 Task: Look for space in Valencia, Spain from 11th June, 2023 to 15th June, 2023 for 2 adults in price range Rs.7000 to Rs.16000. Place can be private room with 1  bedroom having 2 beds and 1 bathroom. Property type can be house, flat, guest house, hotel. Booking option can be shelf check-in. Required host language is English.
Action: Mouse moved to (425, 82)
Screenshot: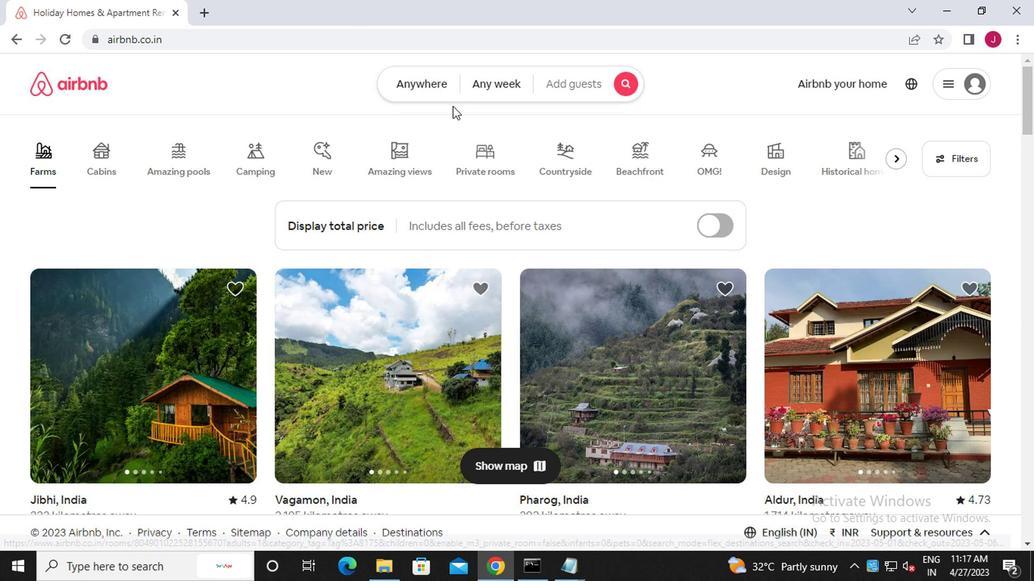 
Action: Mouse pressed left at (425, 82)
Screenshot: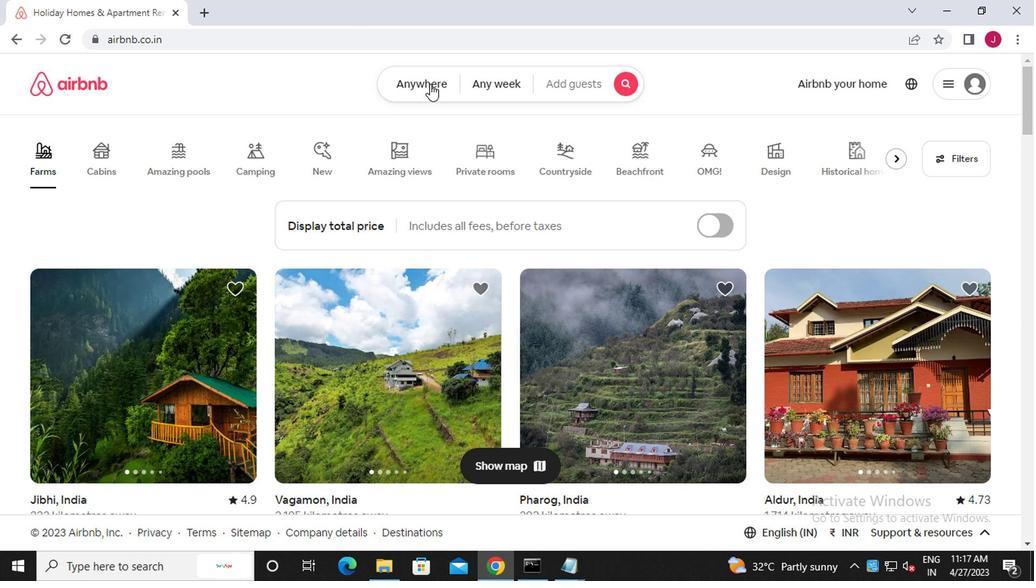 
Action: Mouse moved to (287, 140)
Screenshot: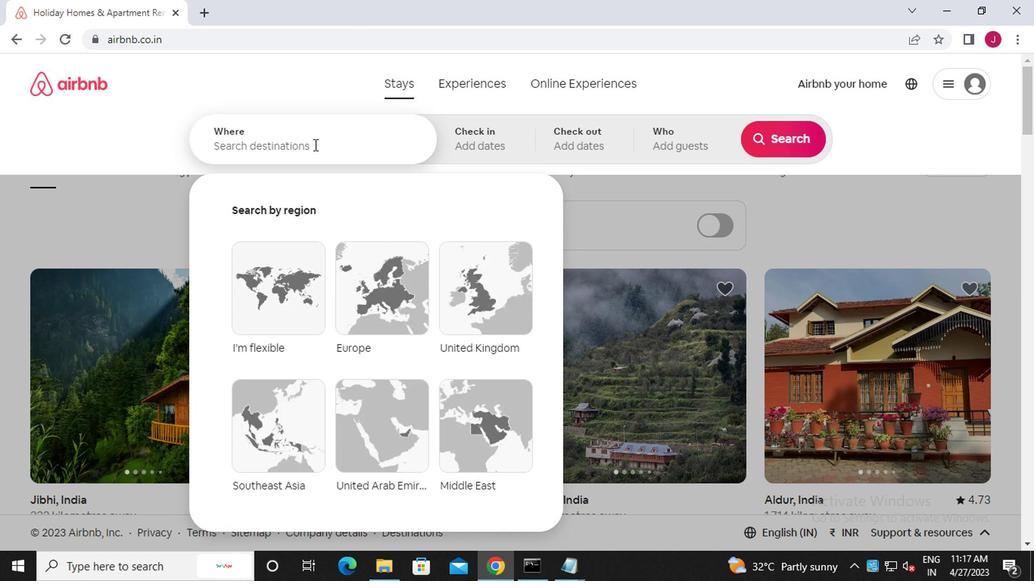 
Action: Mouse pressed left at (287, 140)
Screenshot: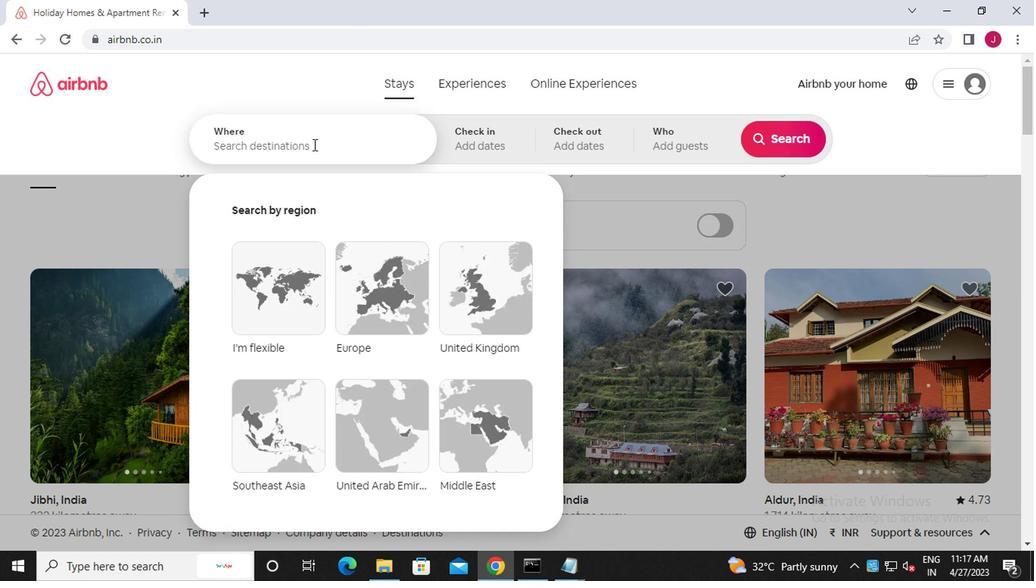 
Action: Mouse moved to (287, 140)
Screenshot: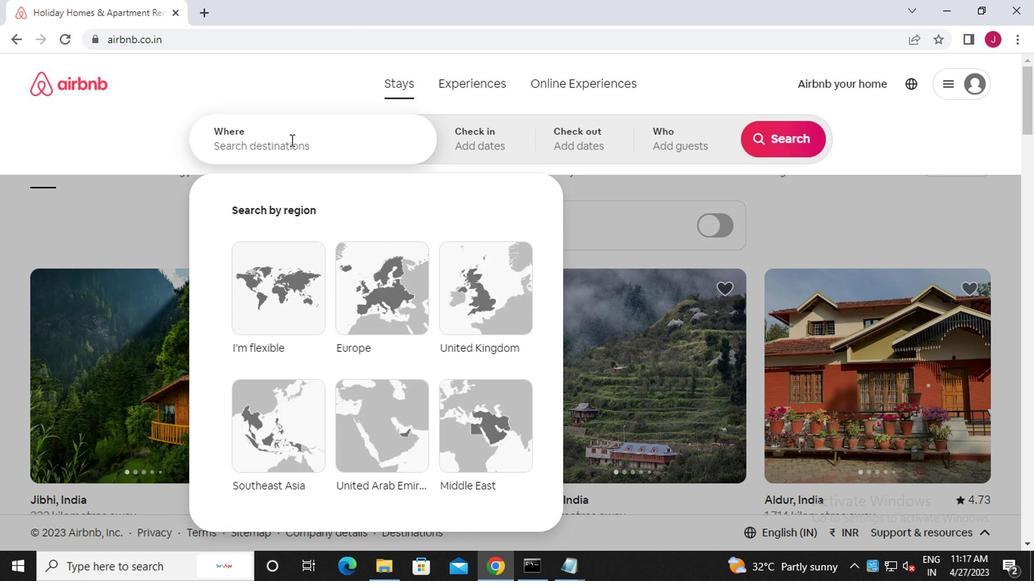 
Action: Key pressed v<Key.caps_lock>alencia,
Screenshot: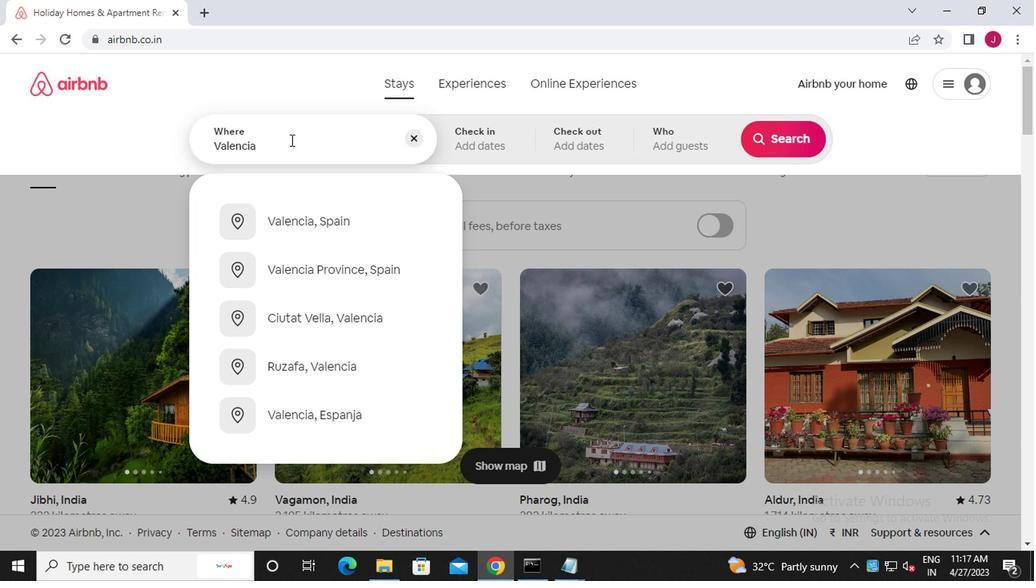 
Action: Mouse moved to (324, 219)
Screenshot: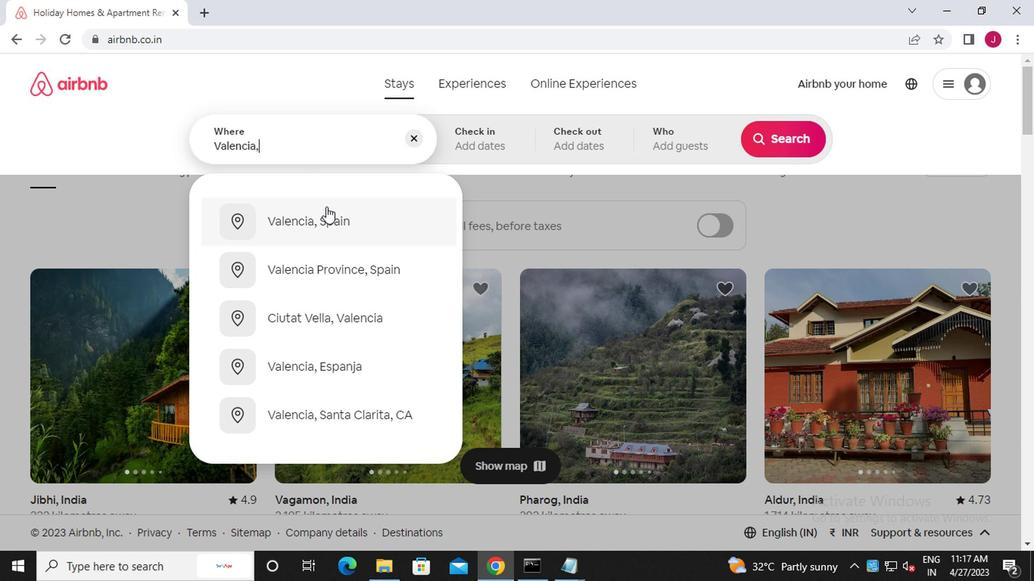
Action: Mouse pressed left at (324, 219)
Screenshot: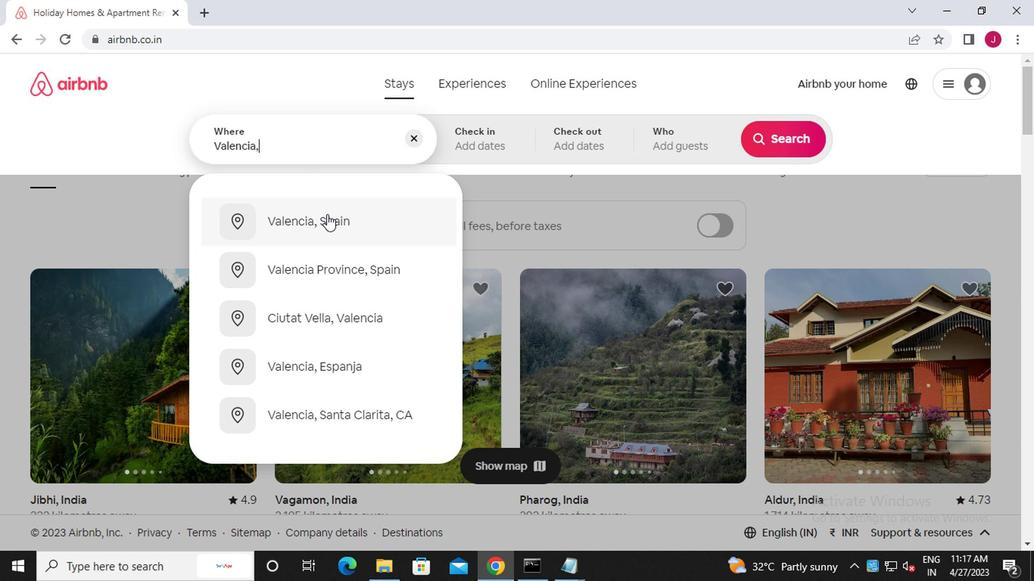 
Action: Mouse moved to (773, 261)
Screenshot: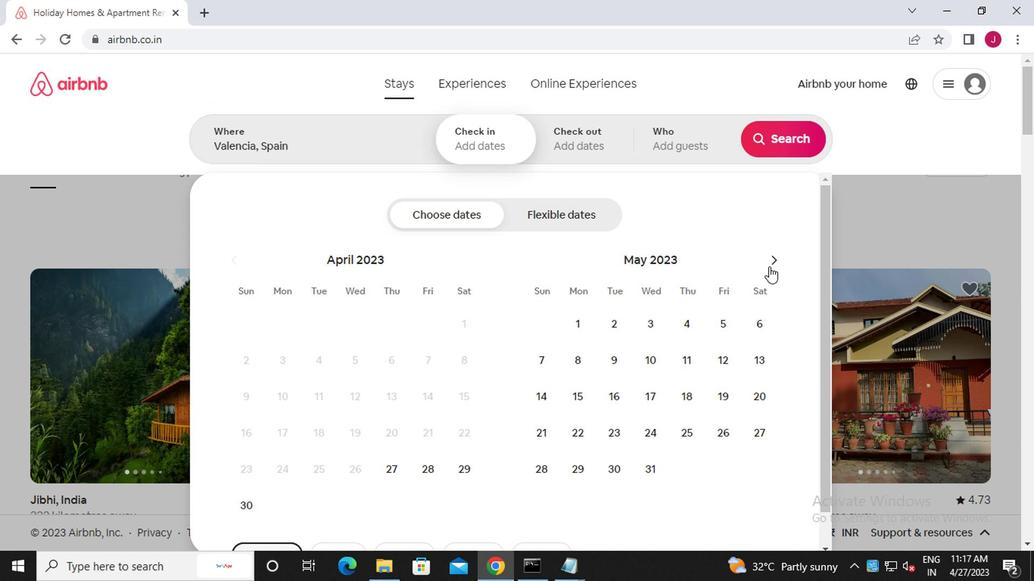 
Action: Mouse pressed left at (773, 261)
Screenshot: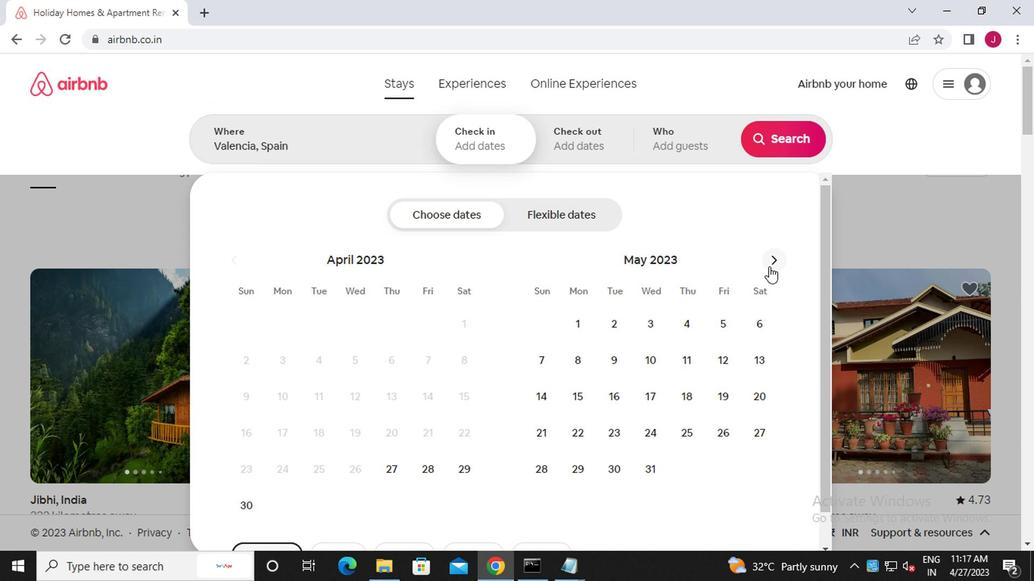 
Action: Mouse moved to (538, 389)
Screenshot: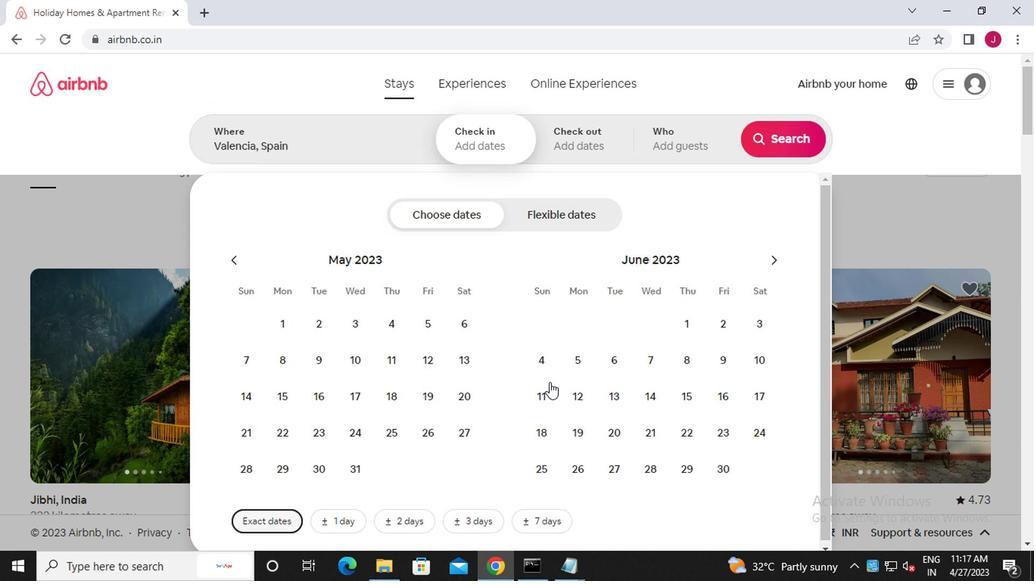 
Action: Mouse pressed left at (538, 389)
Screenshot: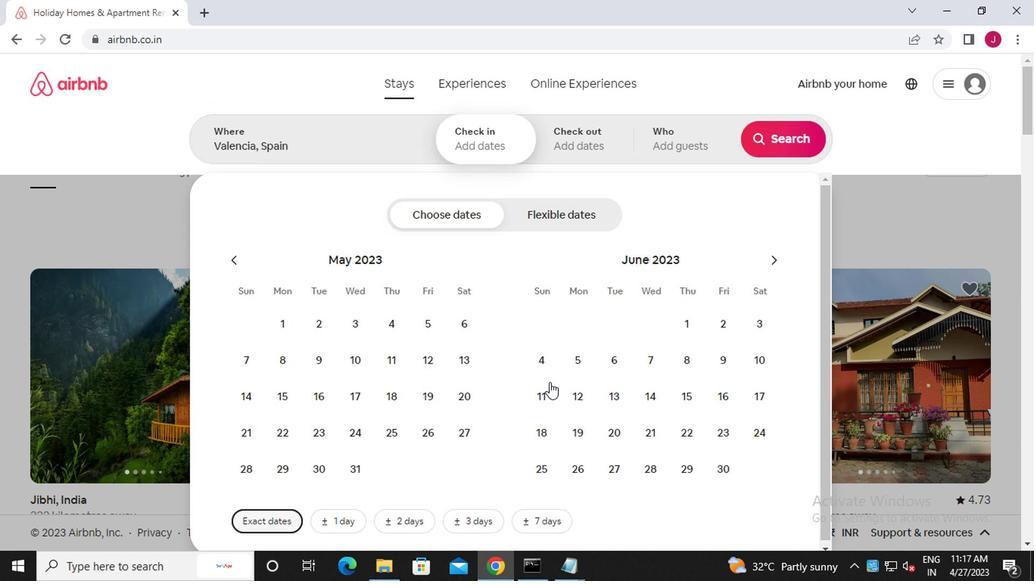 
Action: Mouse moved to (696, 400)
Screenshot: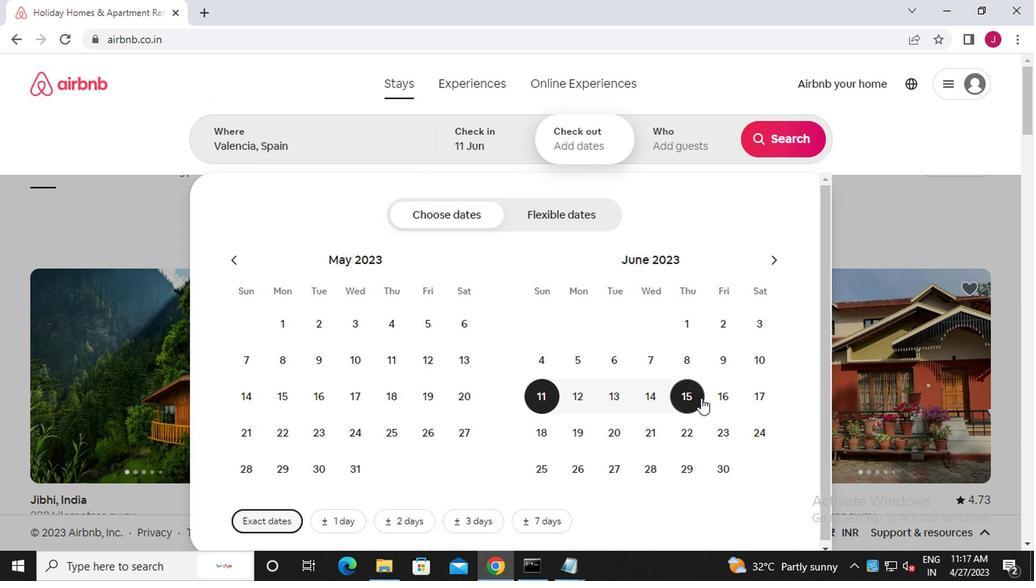
Action: Mouse pressed left at (696, 400)
Screenshot: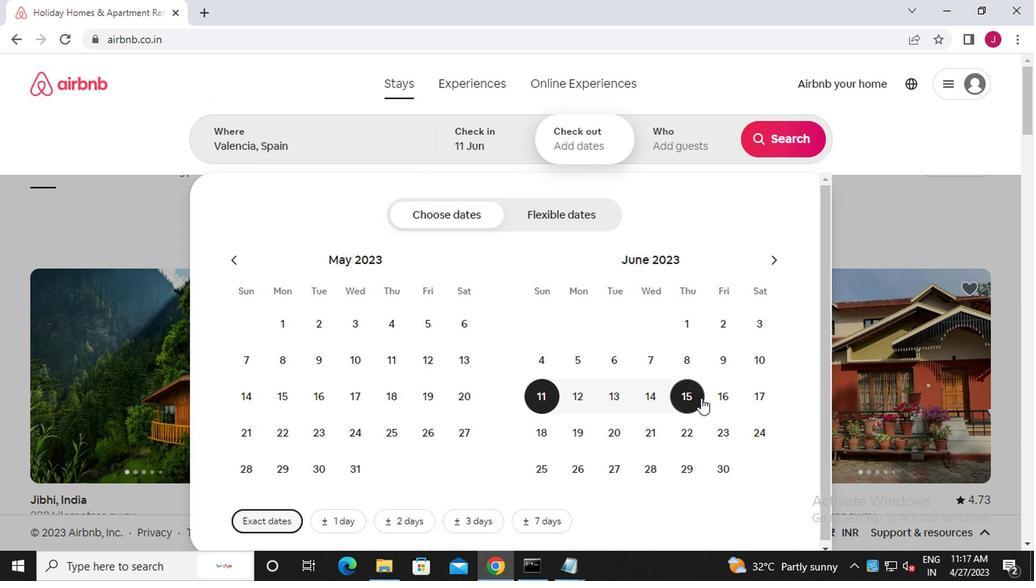 
Action: Mouse moved to (685, 149)
Screenshot: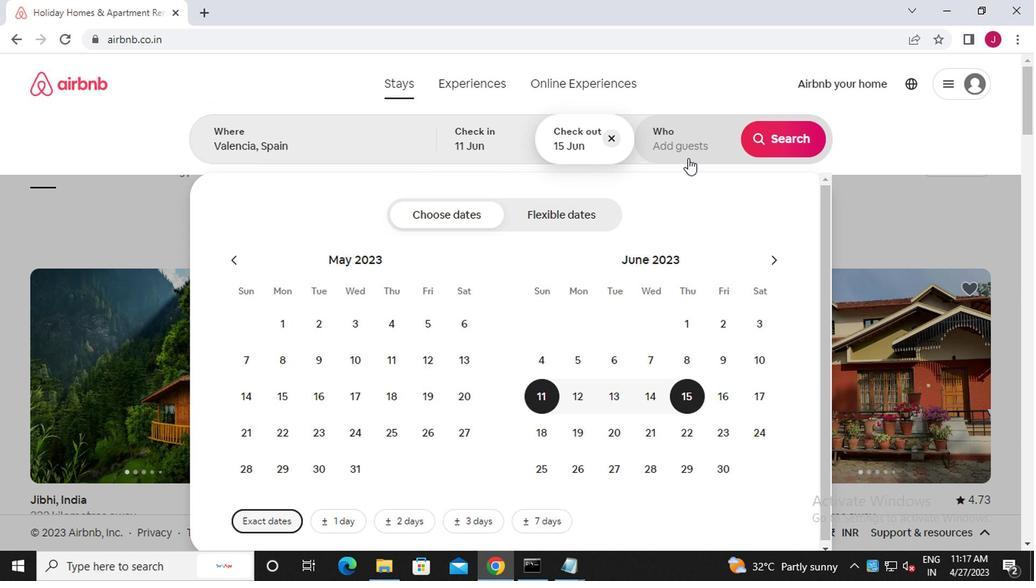 
Action: Mouse pressed left at (685, 149)
Screenshot: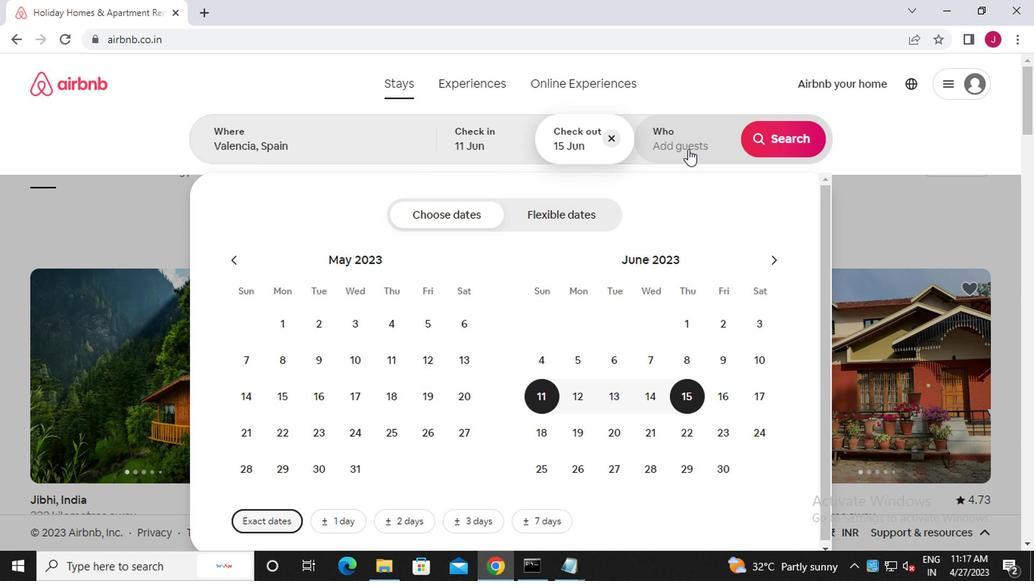 
Action: Mouse moved to (784, 221)
Screenshot: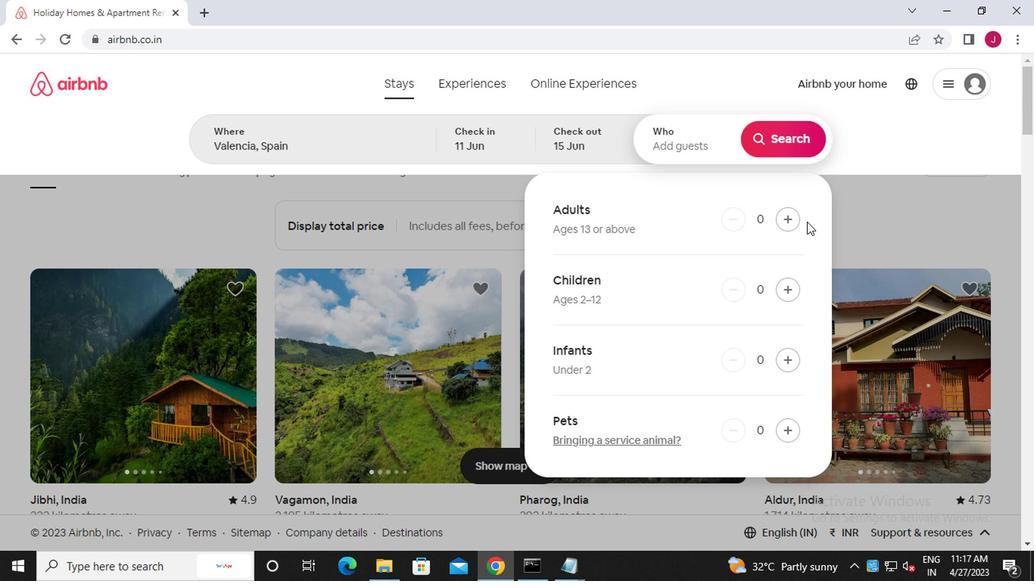 
Action: Mouse pressed left at (784, 221)
Screenshot: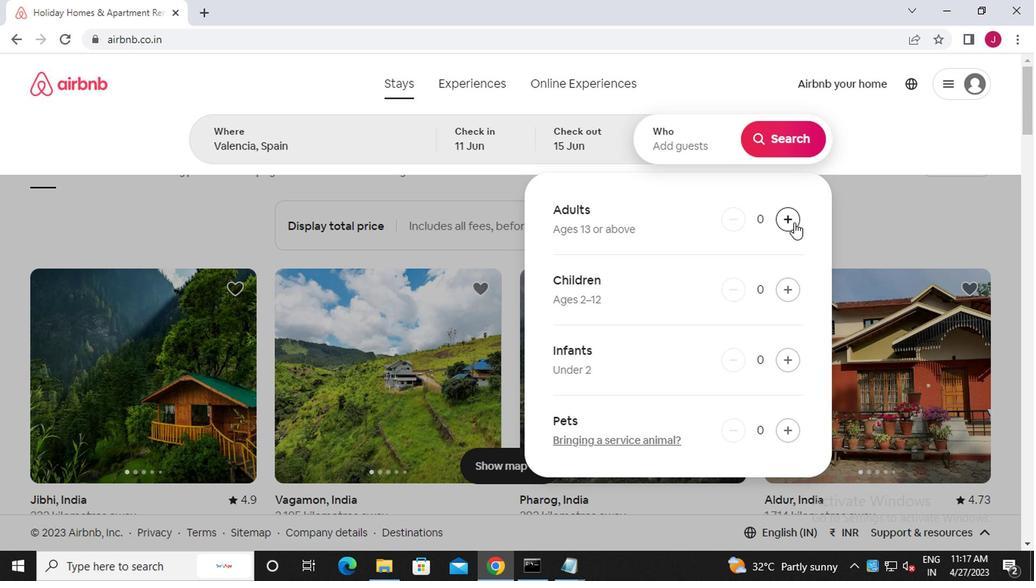 
Action: Mouse pressed left at (784, 221)
Screenshot: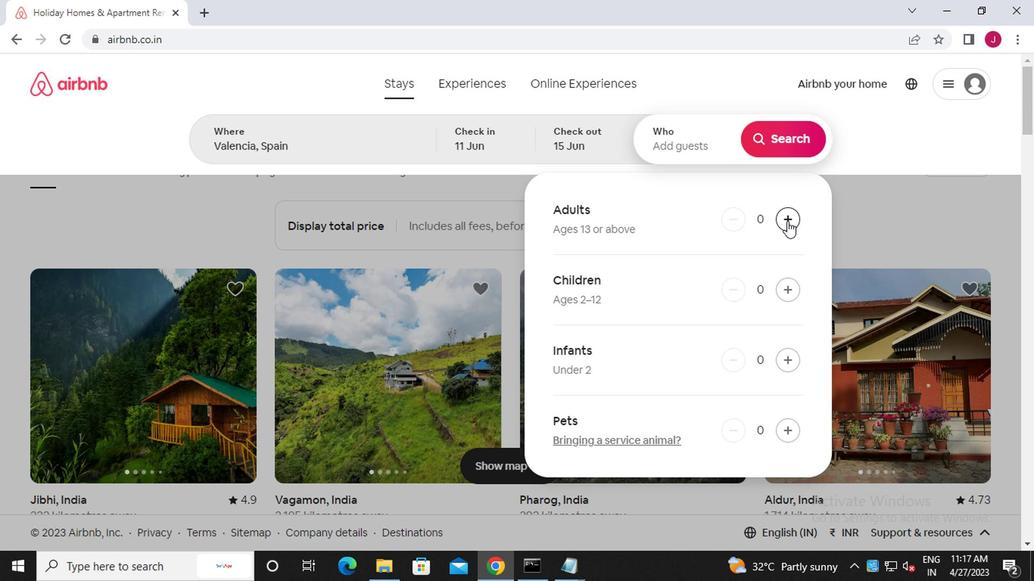 
Action: Mouse moved to (791, 145)
Screenshot: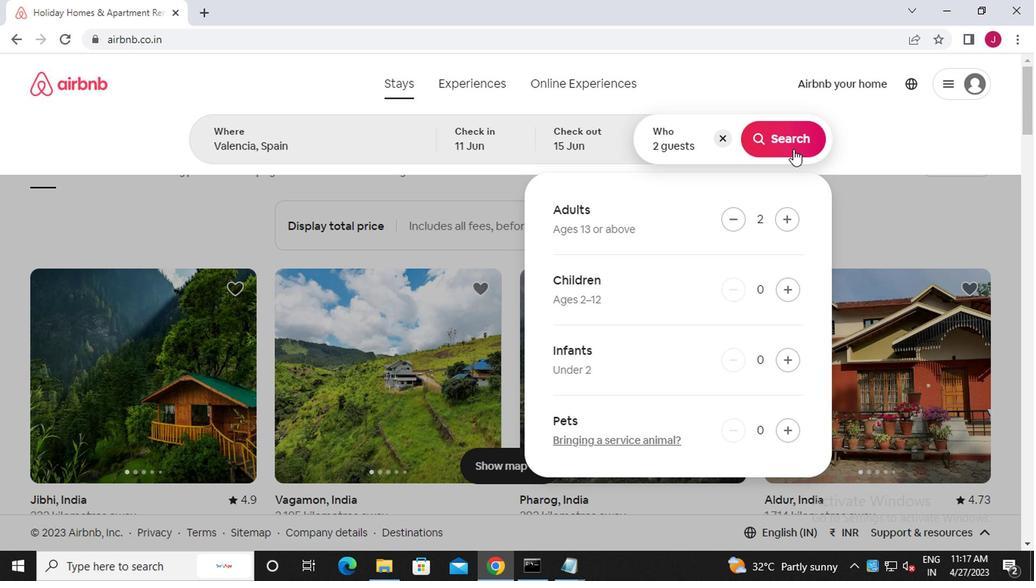 
Action: Mouse pressed left at (791, 145)
Screenshot: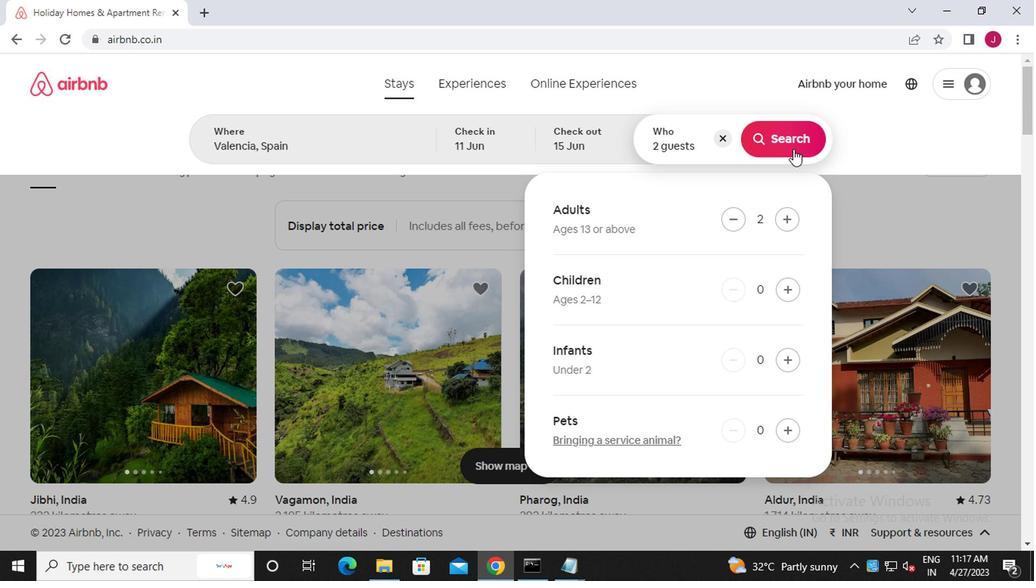 
Action: Mouse moved to (968, 147)
Screenshot: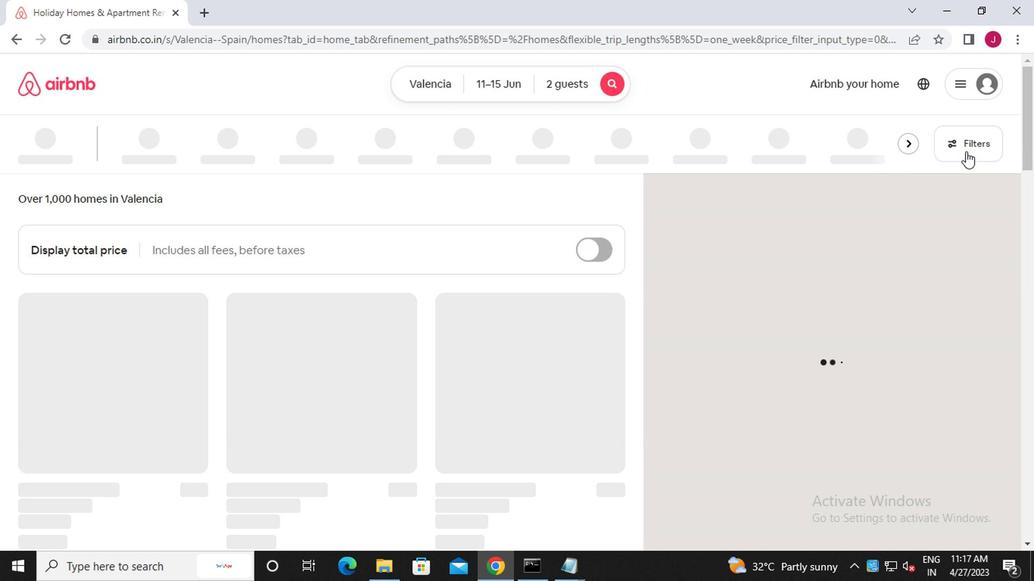 
Action: Mouse pressed left at (968, 147)
Screenshot: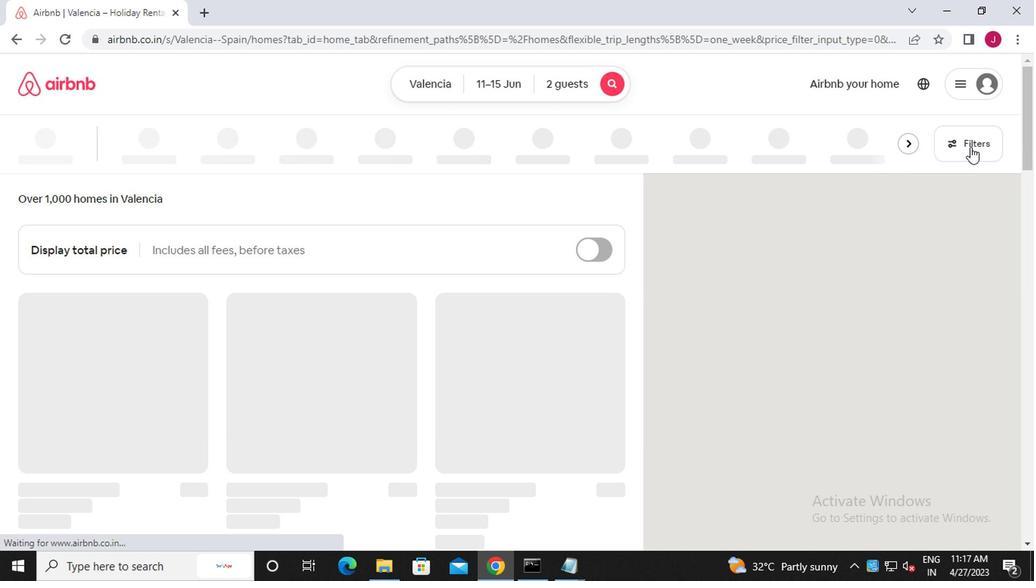 
Action: Mouse moved to (339, 323)
Screenshot: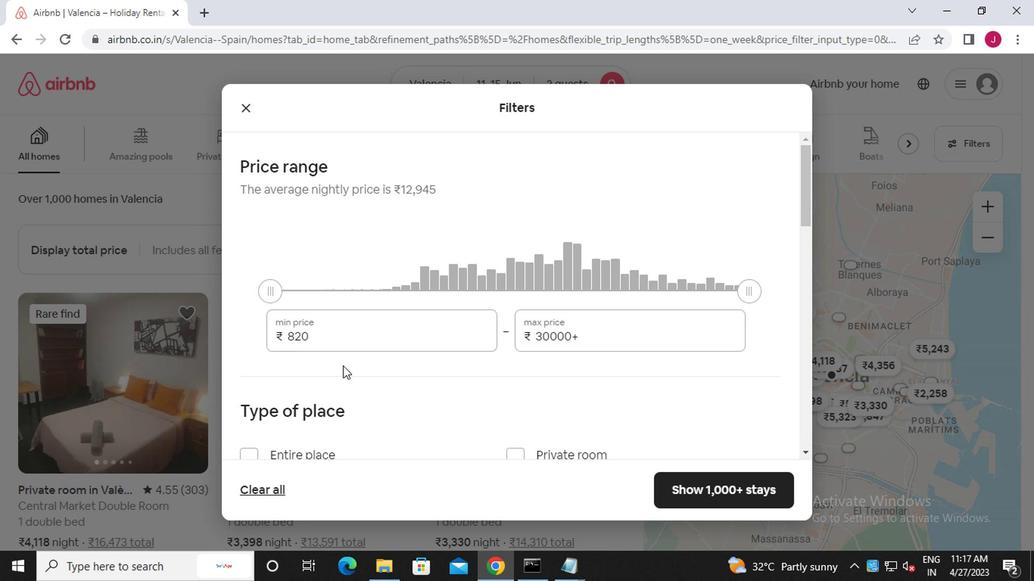
Action: Mouse pressed left at (339, 323)
Screenshot: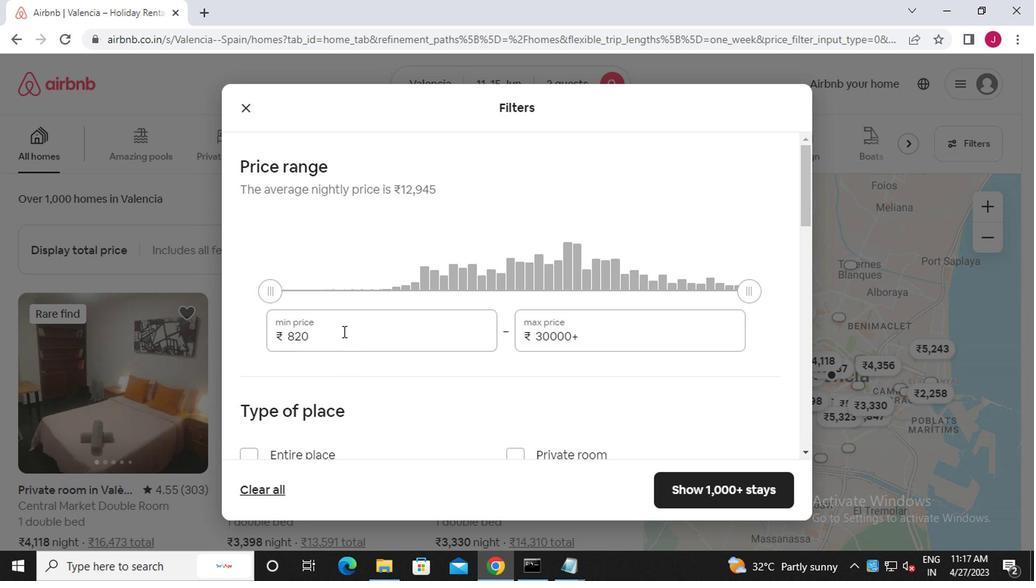
Action: Key pressed <Key.backspace><Key.backspace><Key.backspace><<103>><<96>><<96>><<96>>
Screenshot: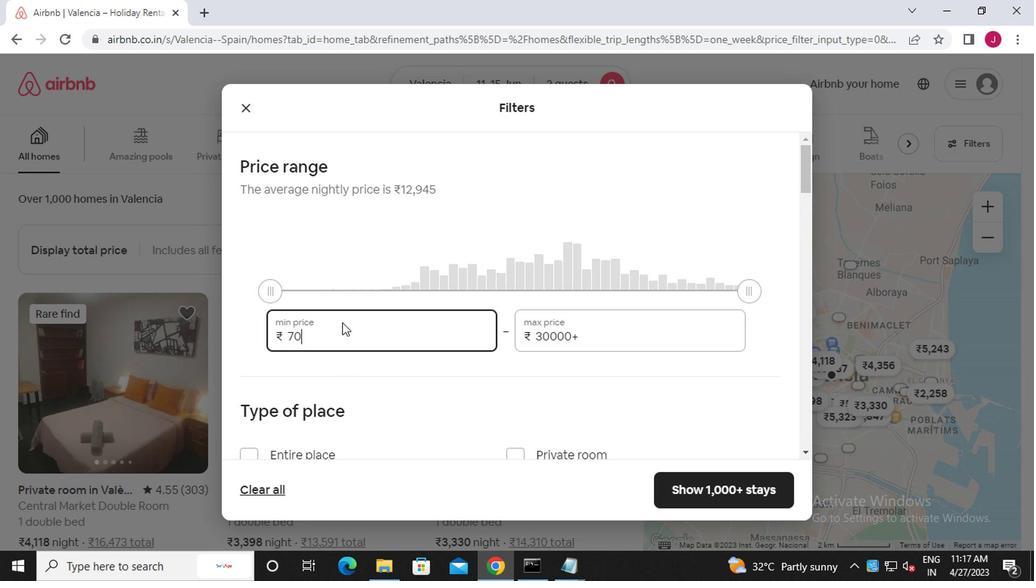 
Action: Mouse moved to (609, 332)
Screenshot: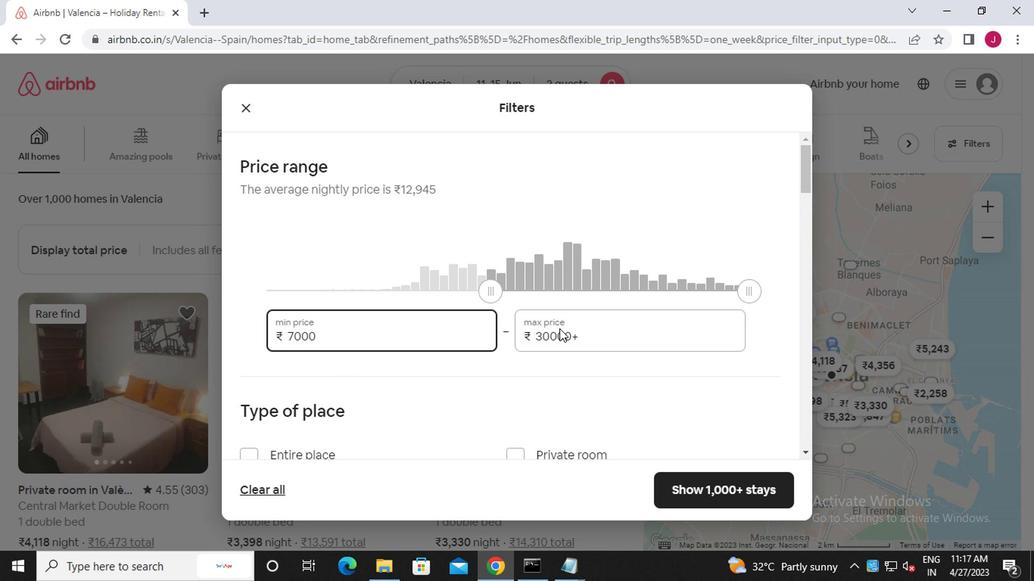 
Action: Mouse pressed left at (609, 332)
Screenshot: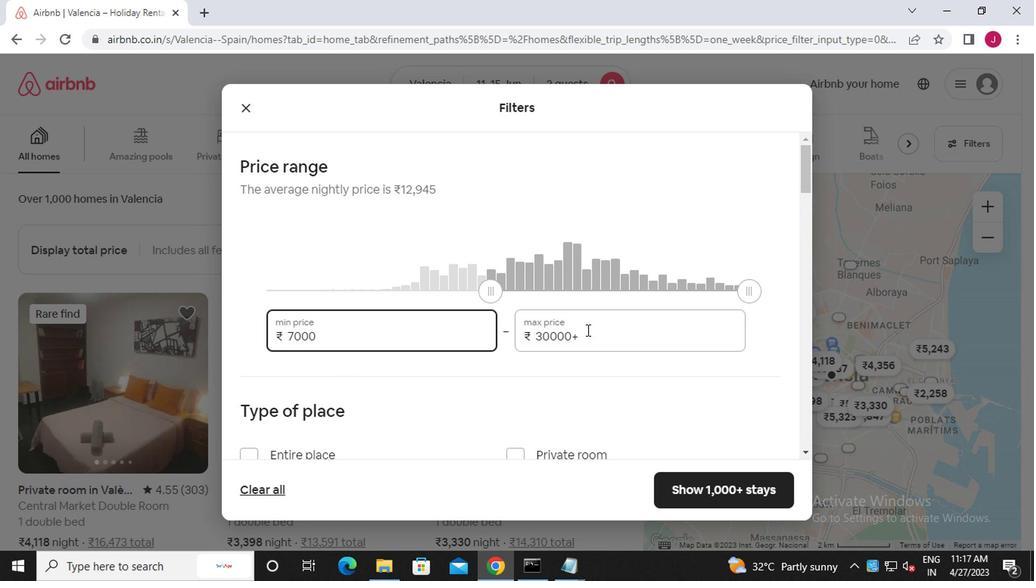 
Action: Mouse moved to (599, 338)
Screenshot: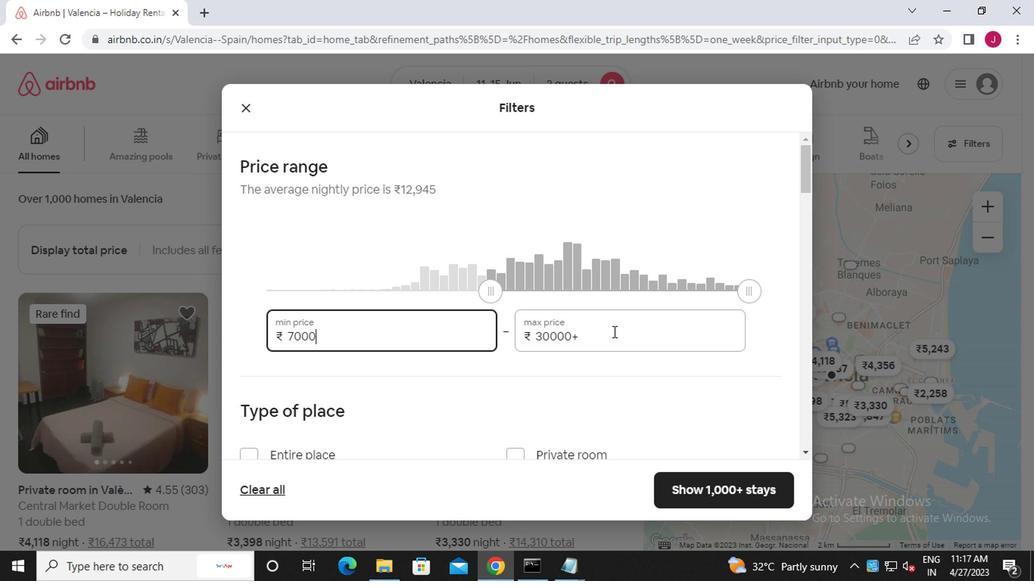 
Action: Key pressed <Key.backspace><Key.backspace><Key.backspace><Key.backspace><Key.backspace><Key.backspace><Key.backspace><Key.backspace><Key.backspace><Key.backspace><Key.backspace><Key.backspace><<97>><<102>><<96>><<96>><<96>>
Screenshot: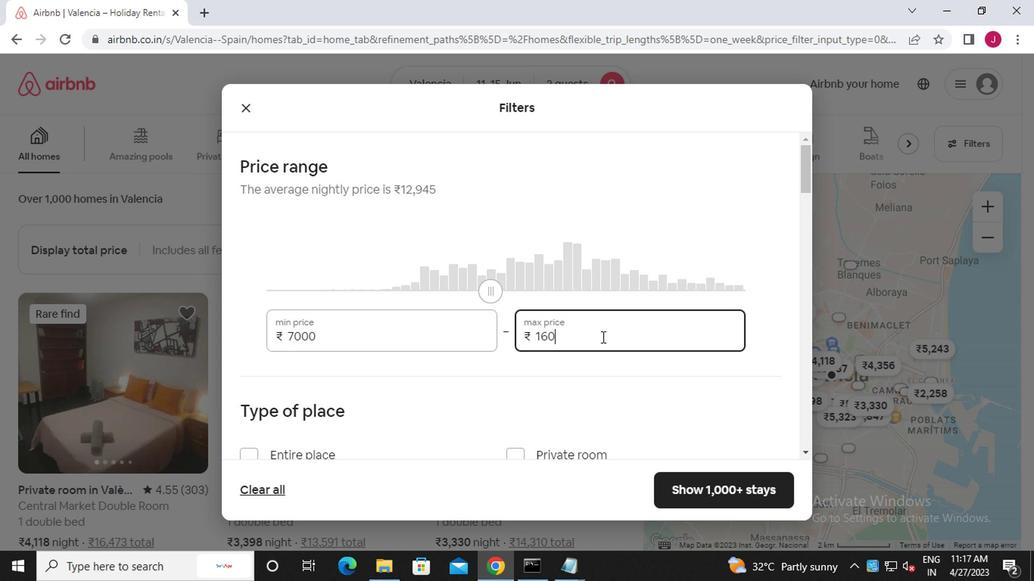
Action: Mouse scrolled (599, 337) with delta (0, 0)
Screenshot: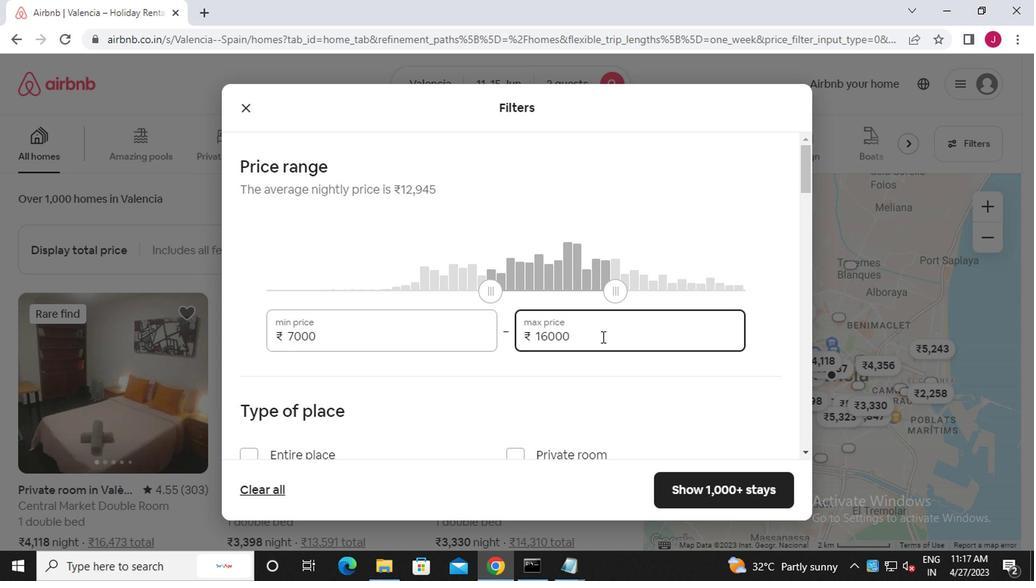 
Action: Mouse scrolled (599, 337) with delta (0, 0)
Screenshot: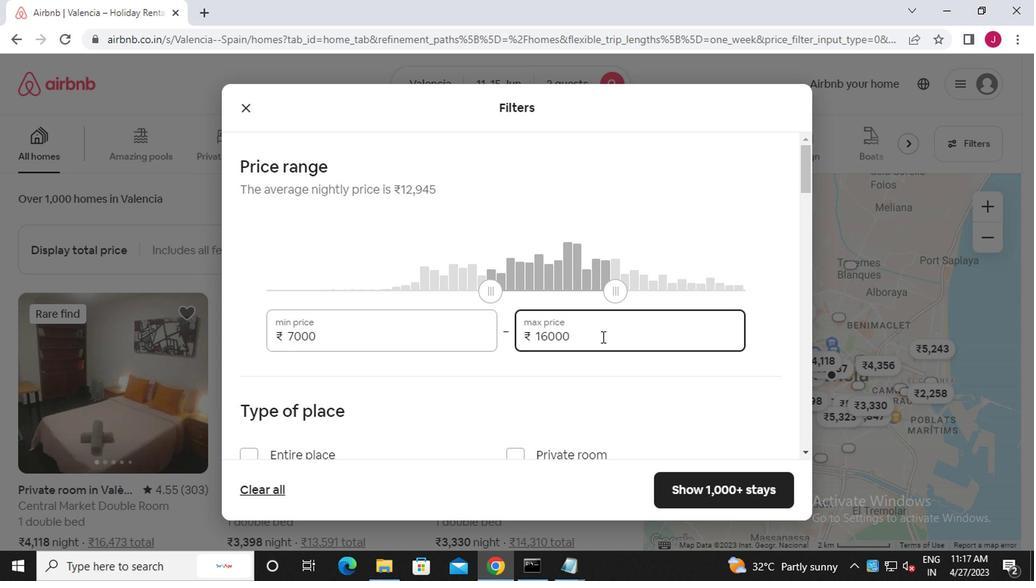 
Action: Mouse scrolled (599, 337) with delta (0, 0)
Screenshot: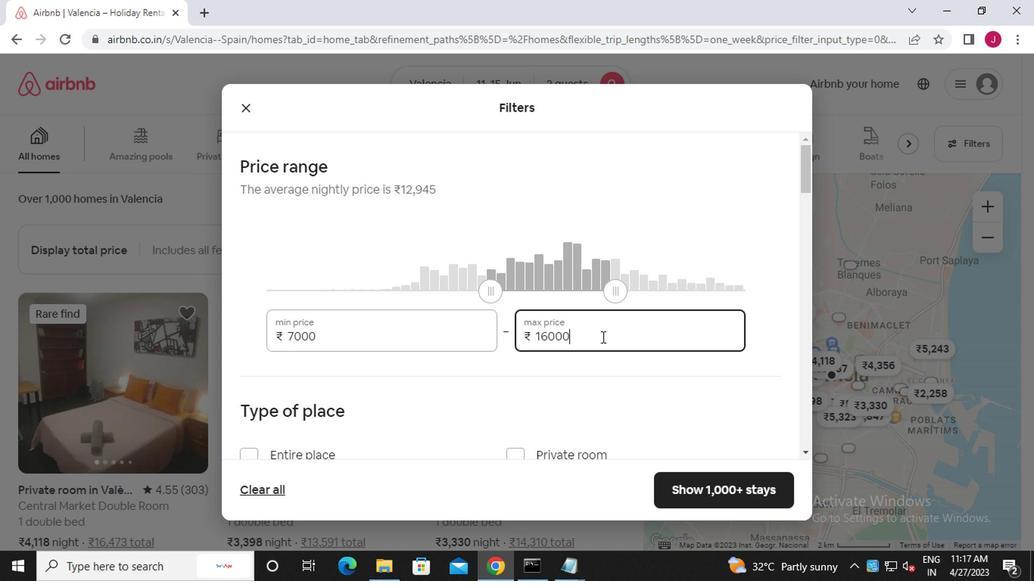 
Action: Mouse moved to (513, 229)
Screenshot: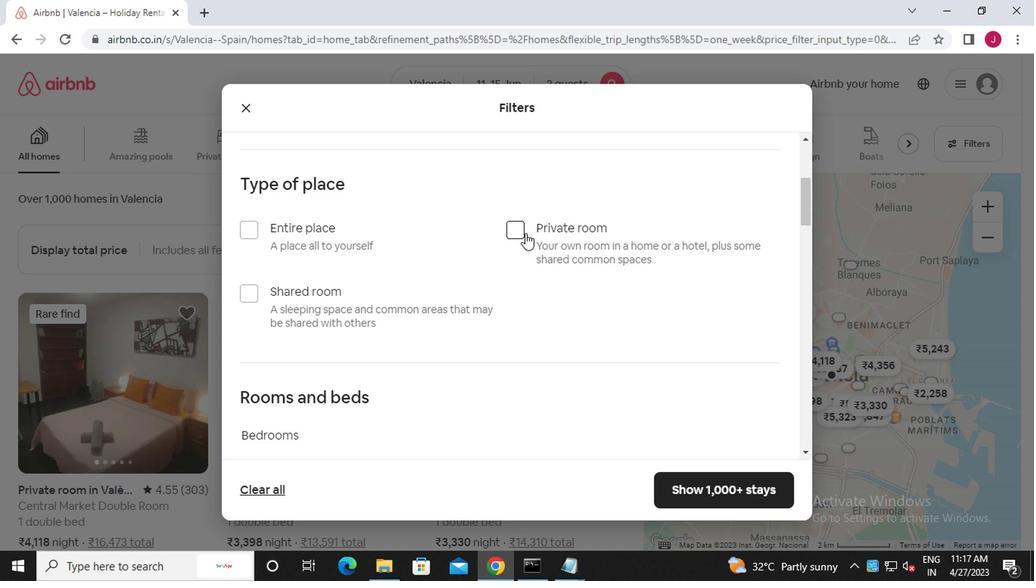 
Action: Mouse pressed left at (513, 229)
Screenshot: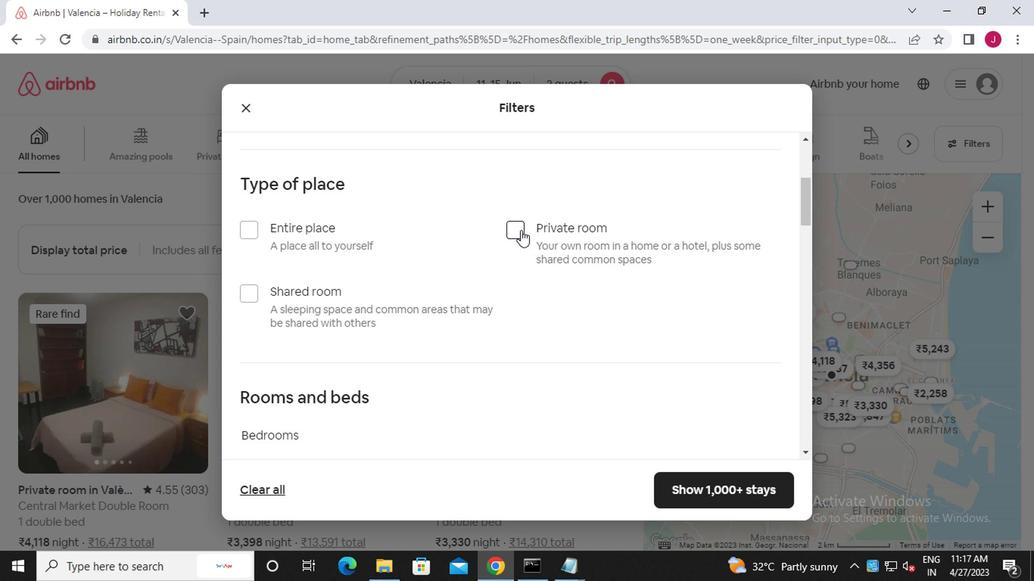 
Action: Mouse moved to (477, 268)
Screenshot: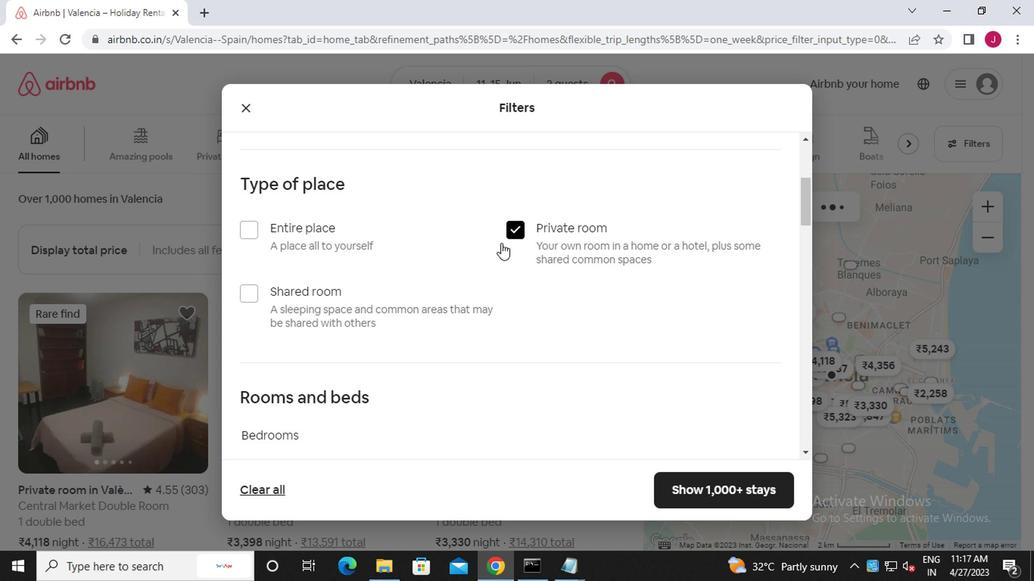 
Action: Mouse scrolled (477, 267) with delta (0, 0)
Screenshot: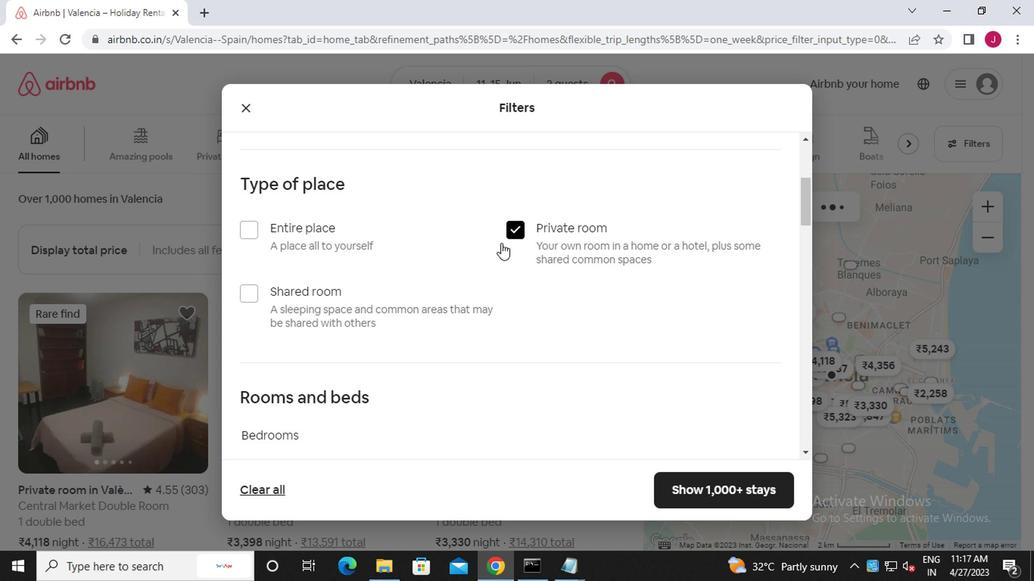 
Action: Mouse moved to (475, 269)
Screenshot: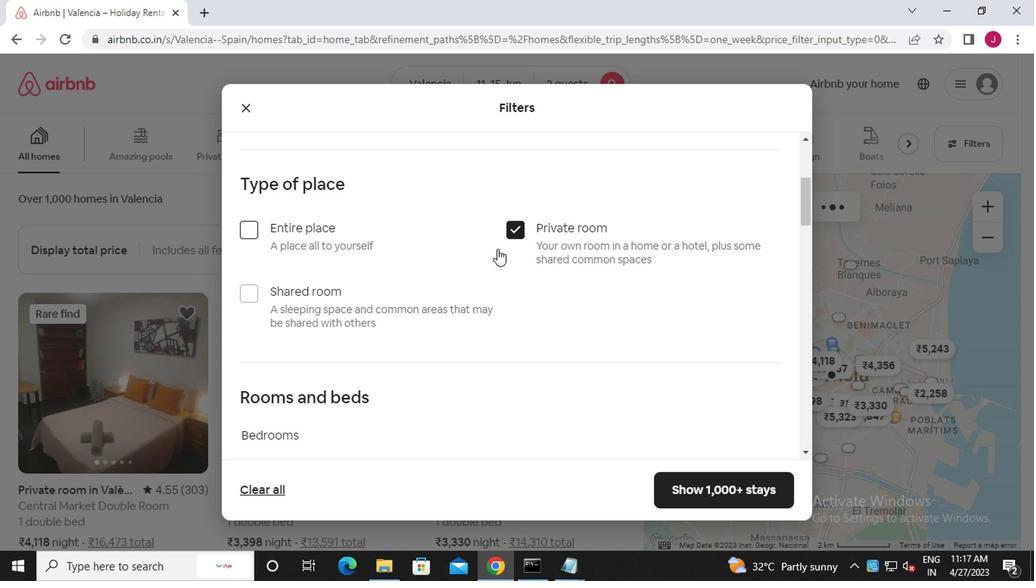 
Action: Mouse scrolled (475, 269) with delta (0, 0)
Screenshot: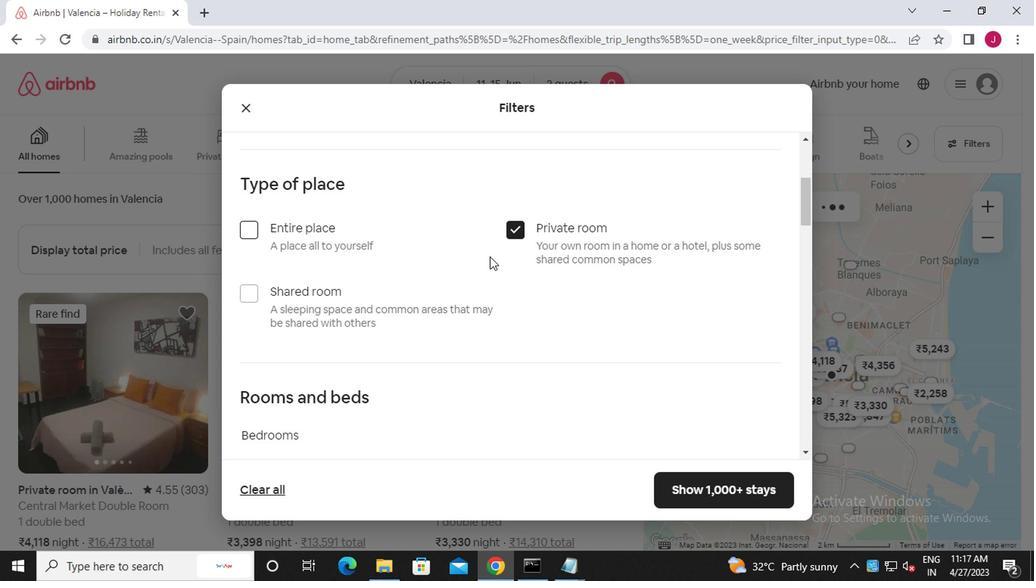 
Action: Mouse scrolled (475, 269) with delta (0, 0)
Screenshot: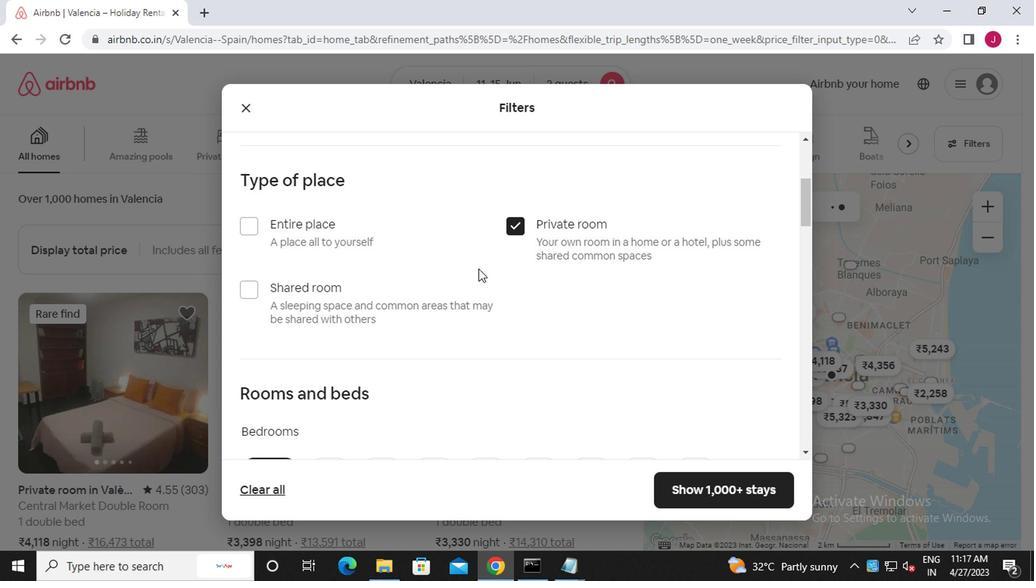 
Action: Mouse moved to (329, 257)
Screenshot: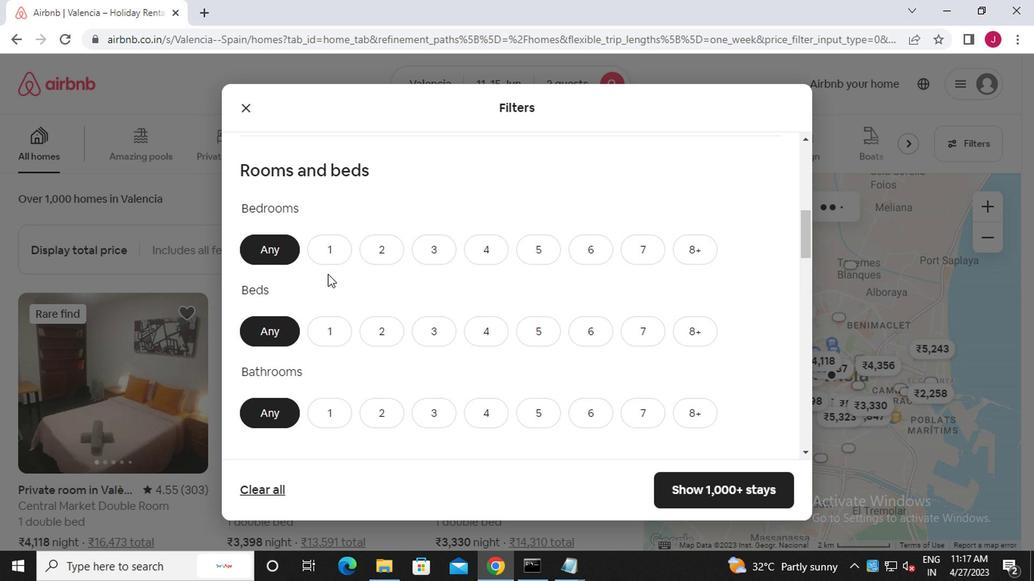 
Action: Mouse pressed left at (329, 257)
Screenshot: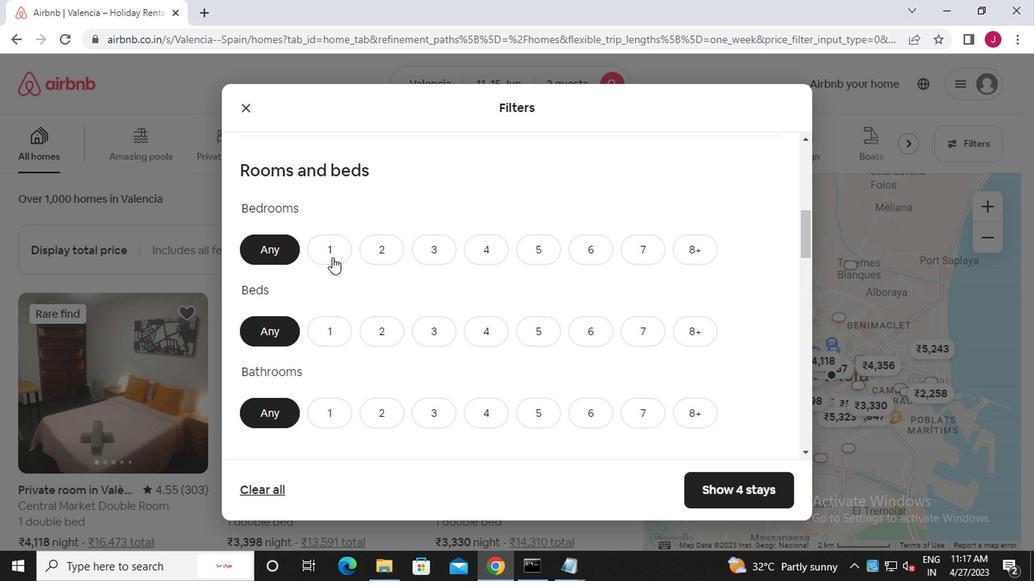 
Action: Mouse moved to (381, 327)
Screenshot: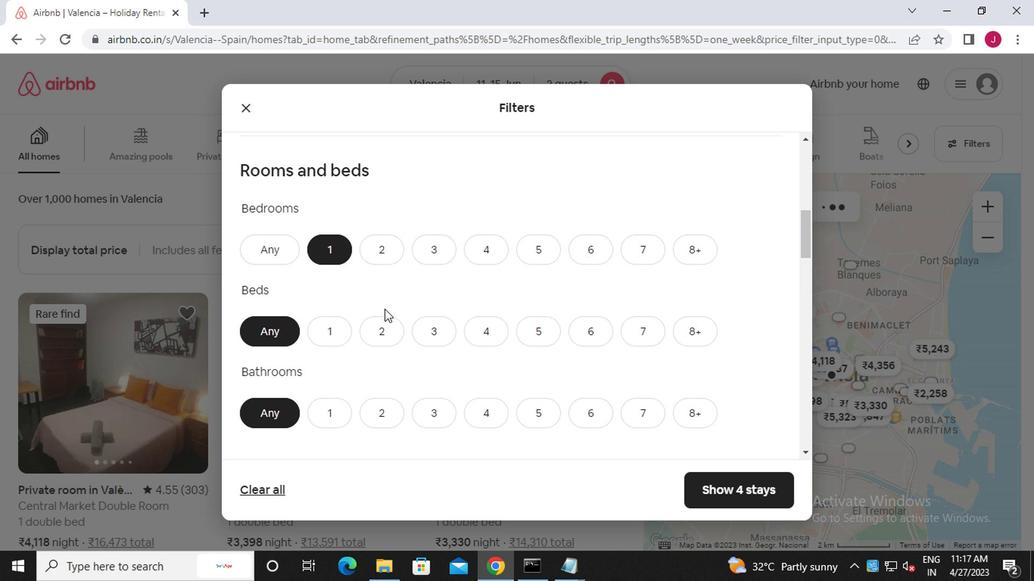 
Action: Mouse pressed left at (381, 327)
Screenshot: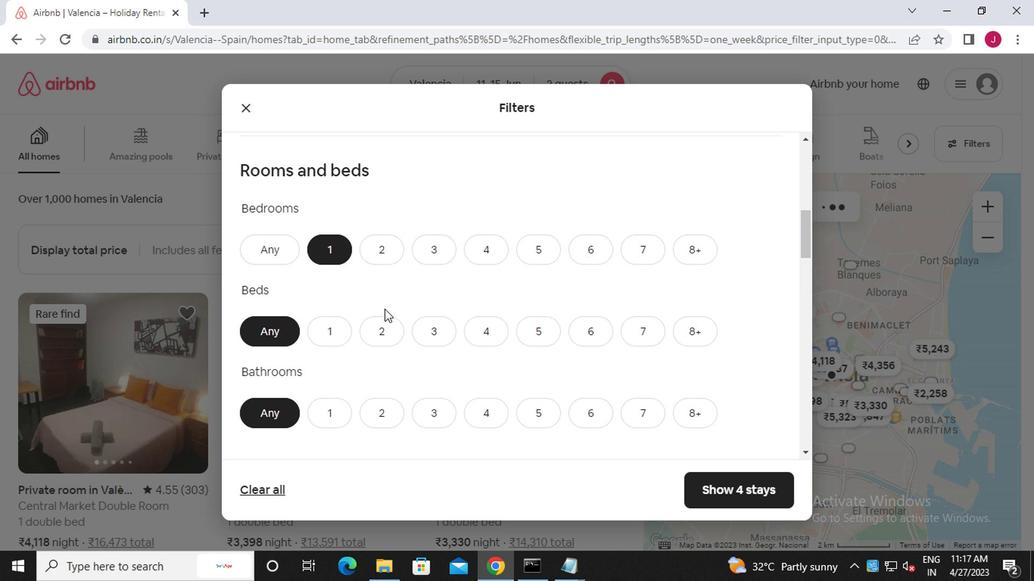 
Action: Mouse moved to (325, 417)
Screenshot: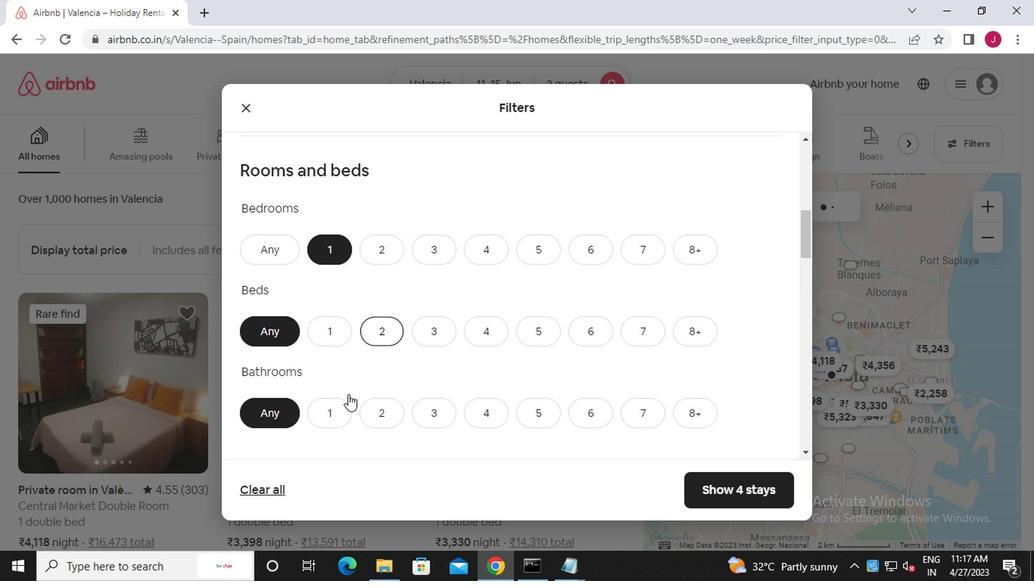 
Action: Mouse pressed left at (325, 417)
Screenshot: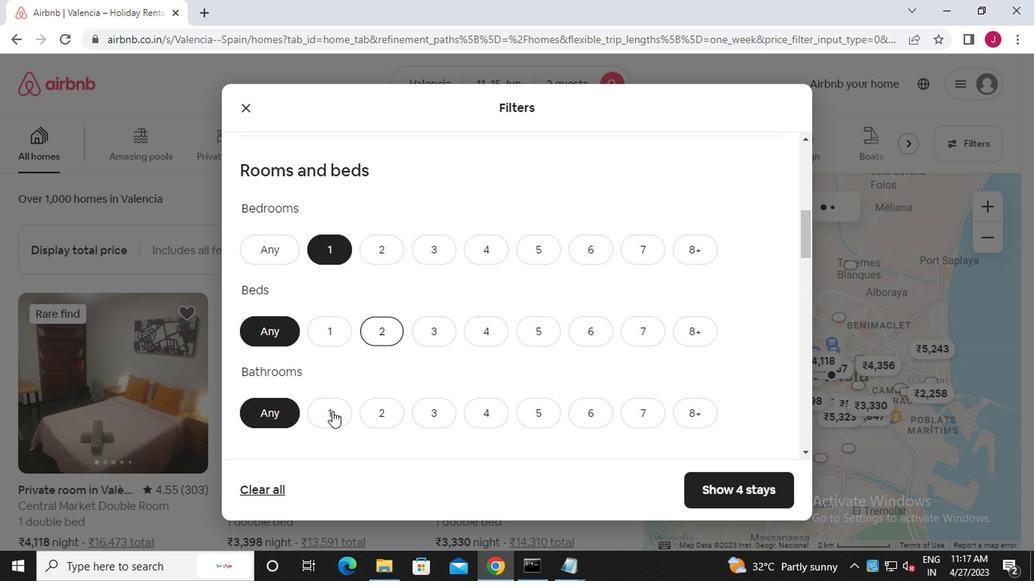 
Action: Mouse moved to (325, 414)
Screenshot: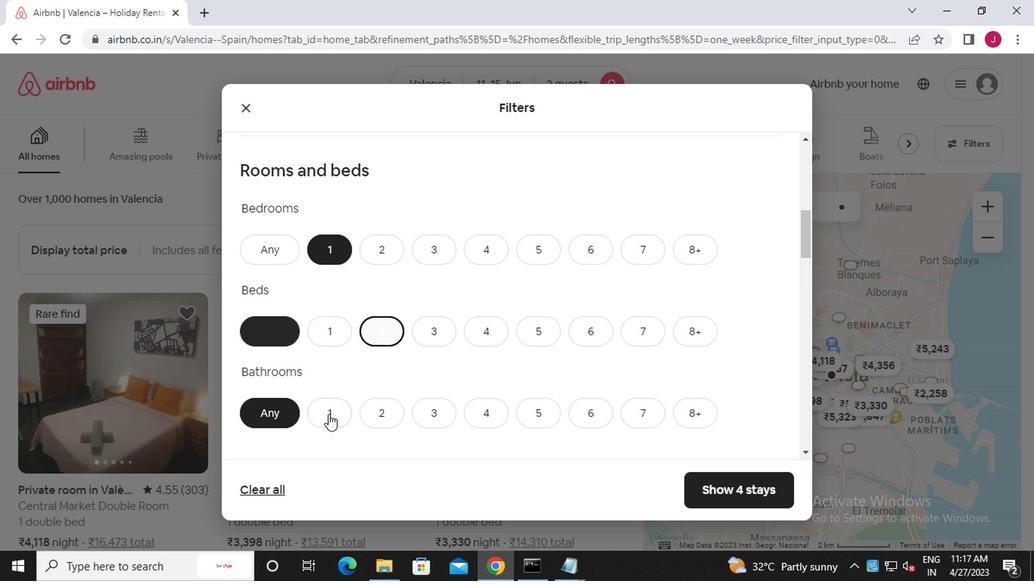 
Action: Mouse scrolled (325, 413) with delta (0, -1)
Screenshot: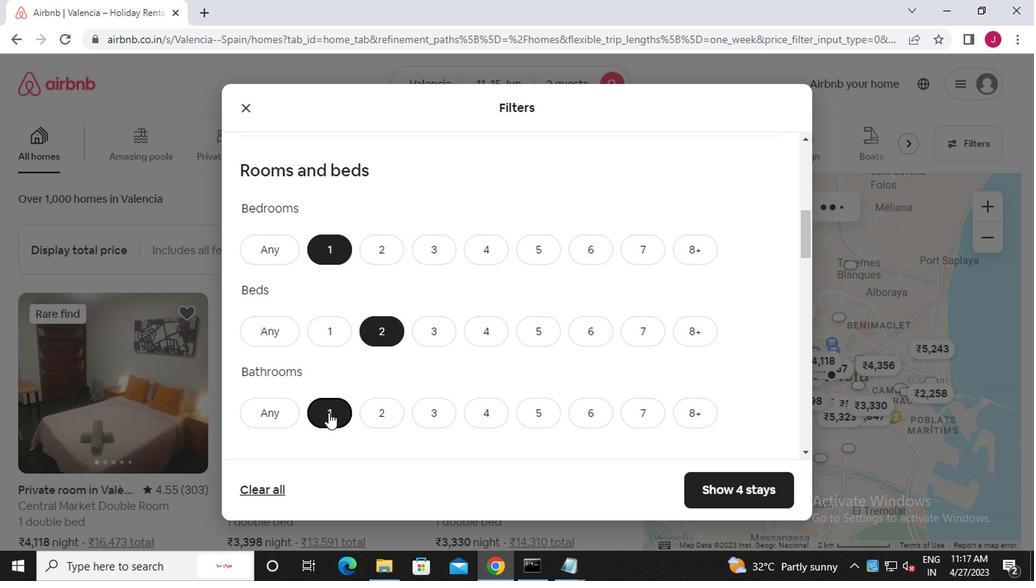 
Action: Mouse scrolled (325, 413) with delta (0, -1)
Screenshot: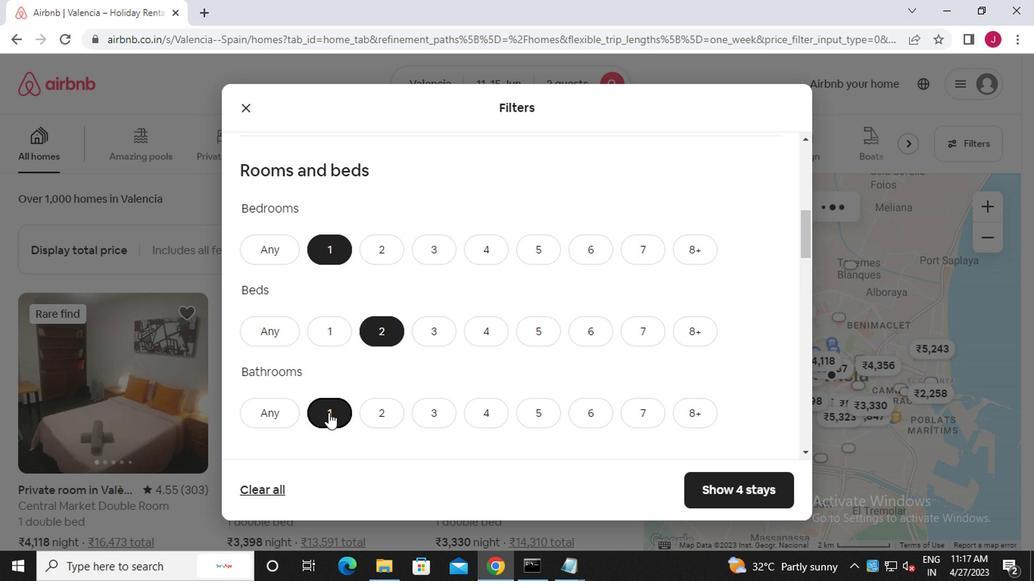 
Action: Mouse moved to (301, 414)
Screenshot: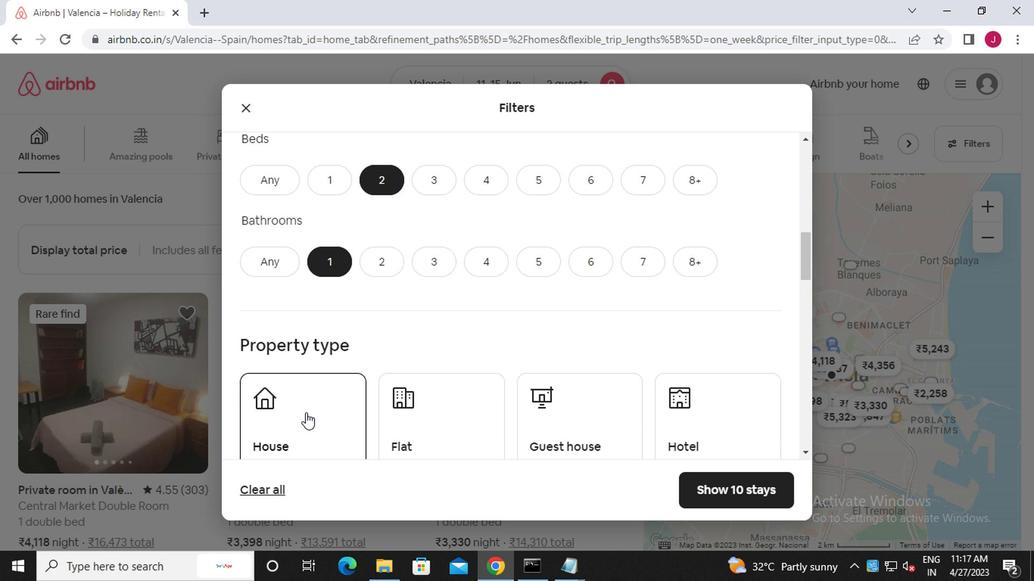 
Action: Mouse pressed left at (301, 414)
Screenshot: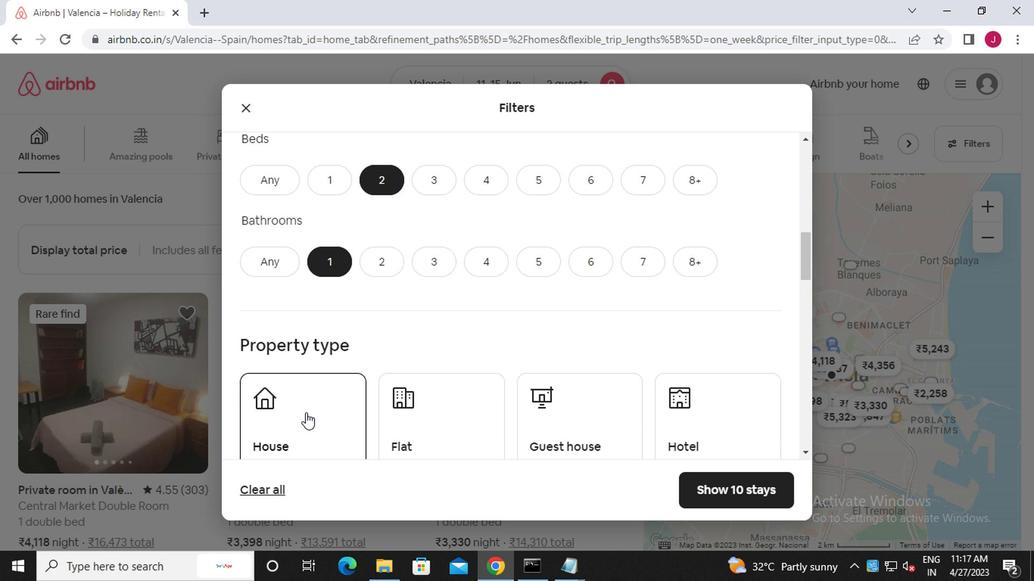 
Action: Mouse moved to (425, 416)
Screenshot: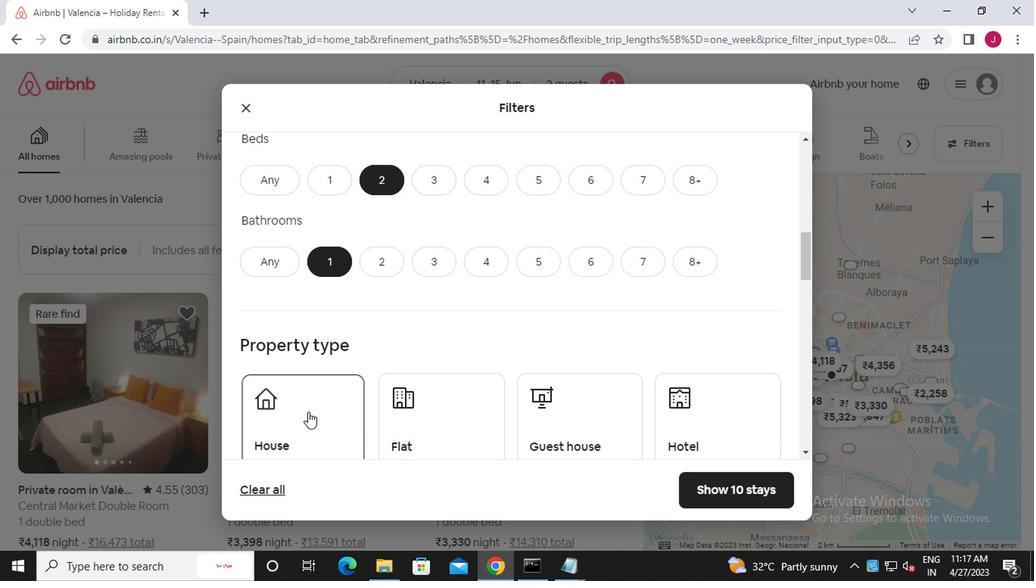
Action: Mouse pressed left at (425, 416)
Screenshot: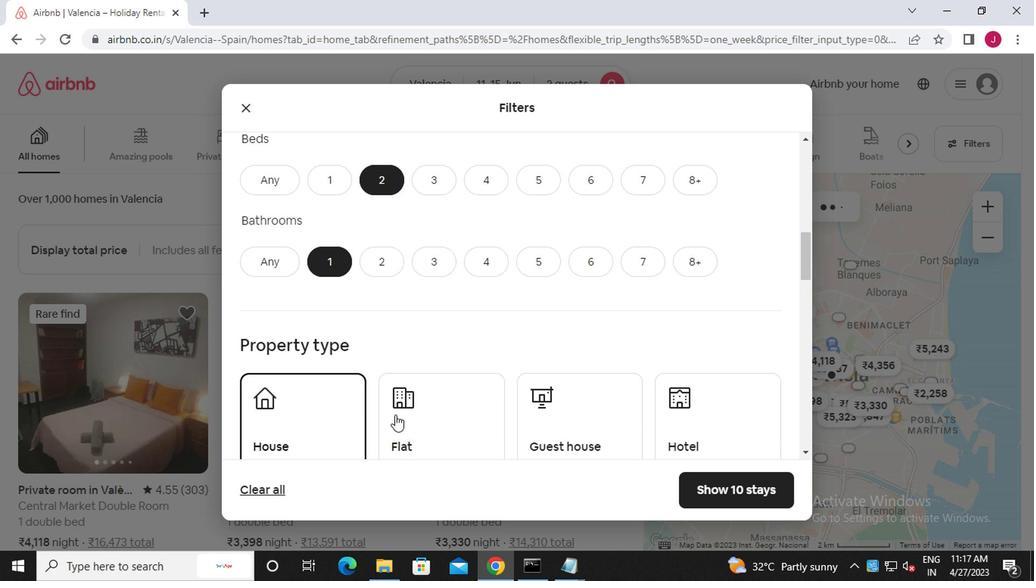 
Action: Mouse moved to (571, 432)
Screenshot: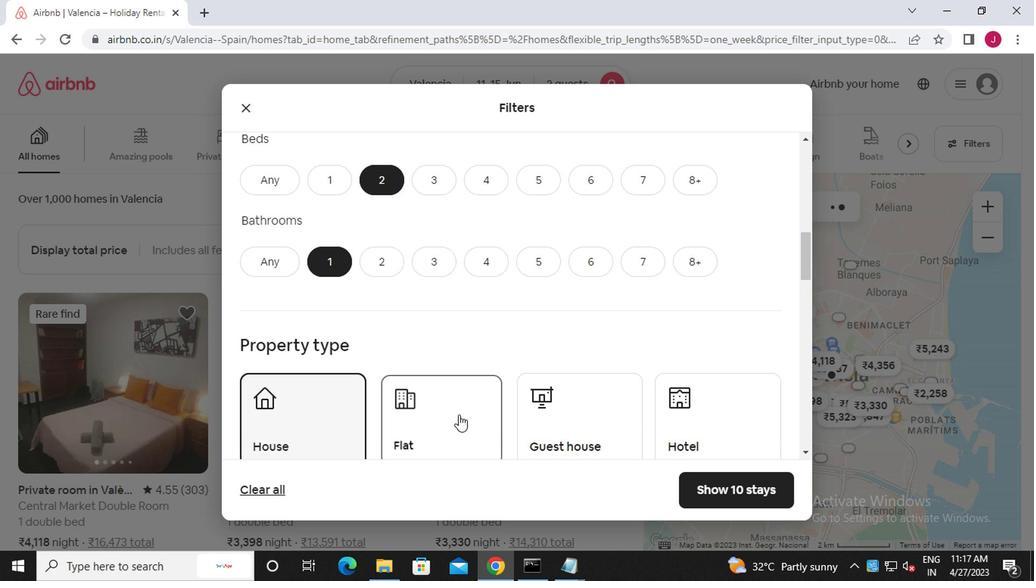
Action: Mouse pressed left at (571, 432)
Screenshot: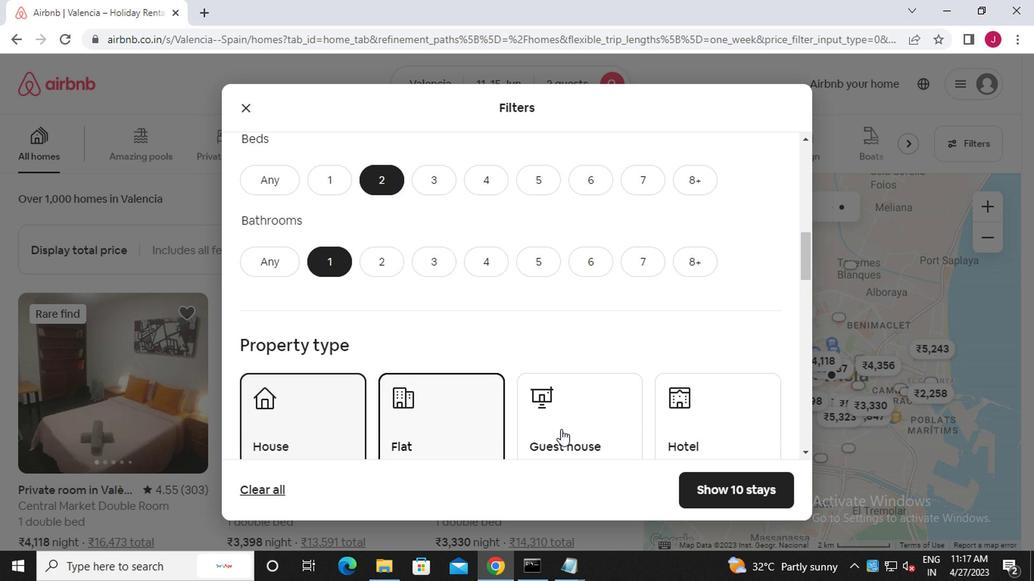 
Action: Mouse moved to (673, 428)
Screenshot: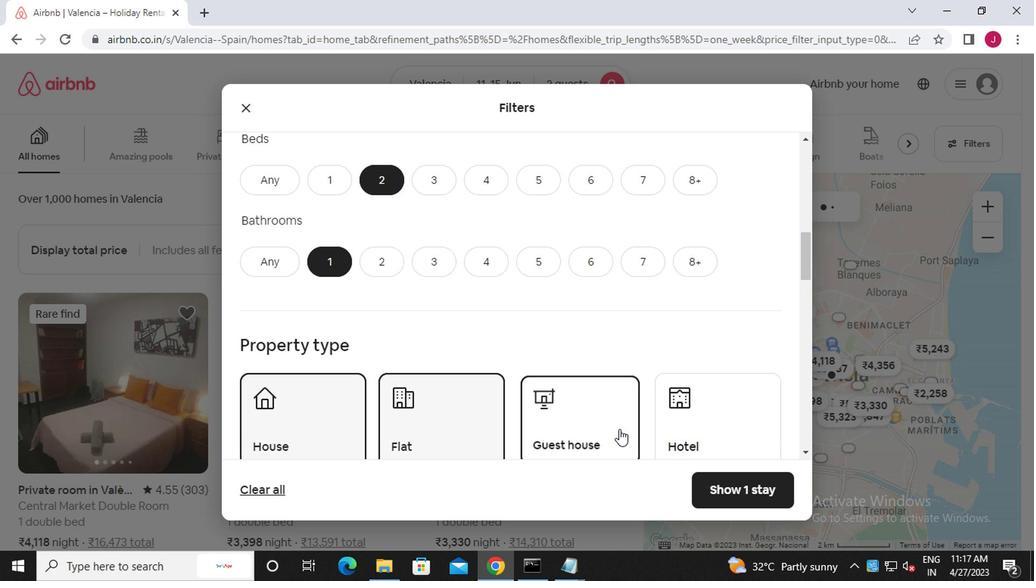 
Action: Mouse pressed left at (673, 428)
Screenshot: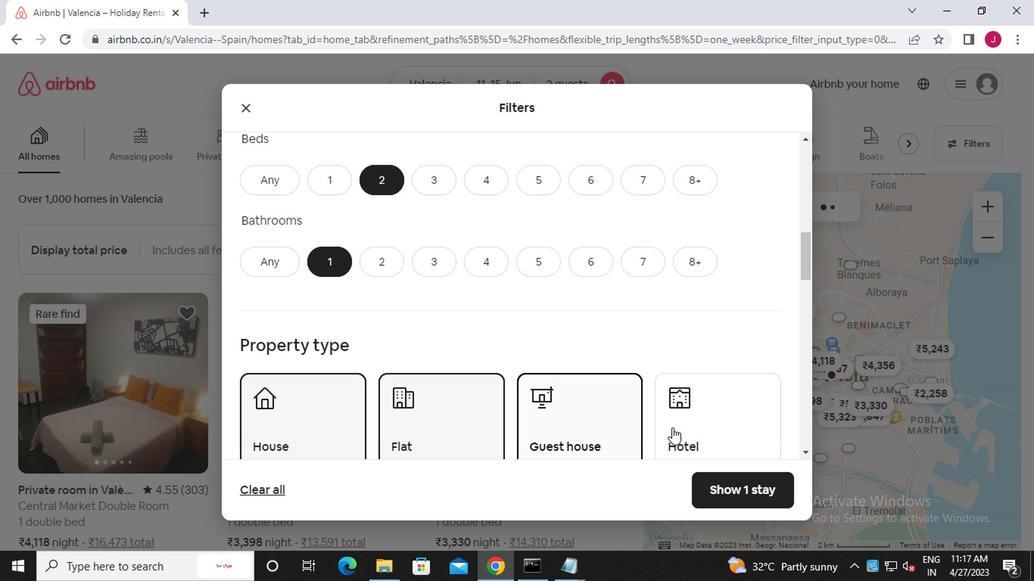 
Action: Mouse moved to (655, 418)
Screenshot: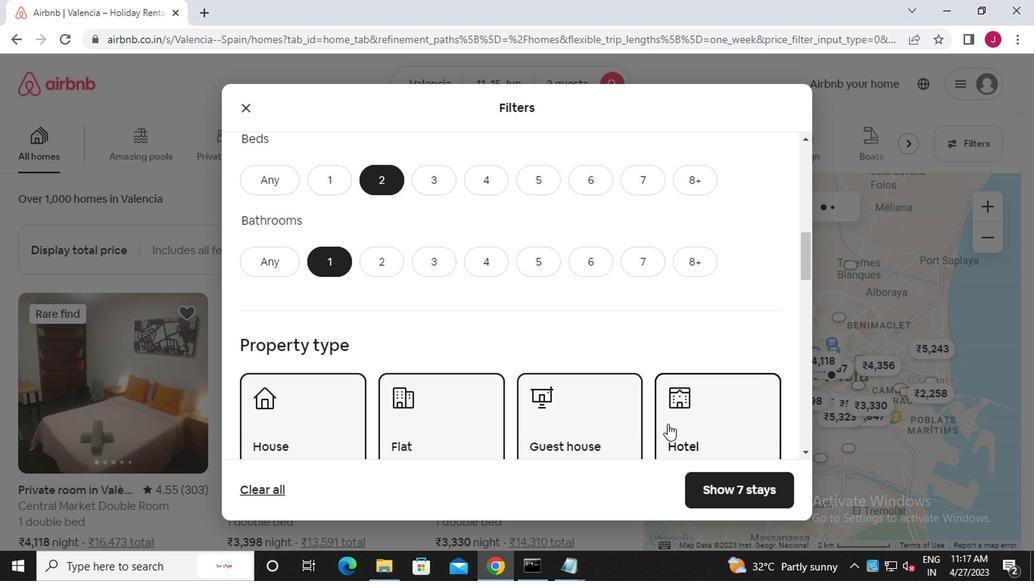 
Action: Mouse scrolled (655, 417) with delta (0, -1)
Screenshot: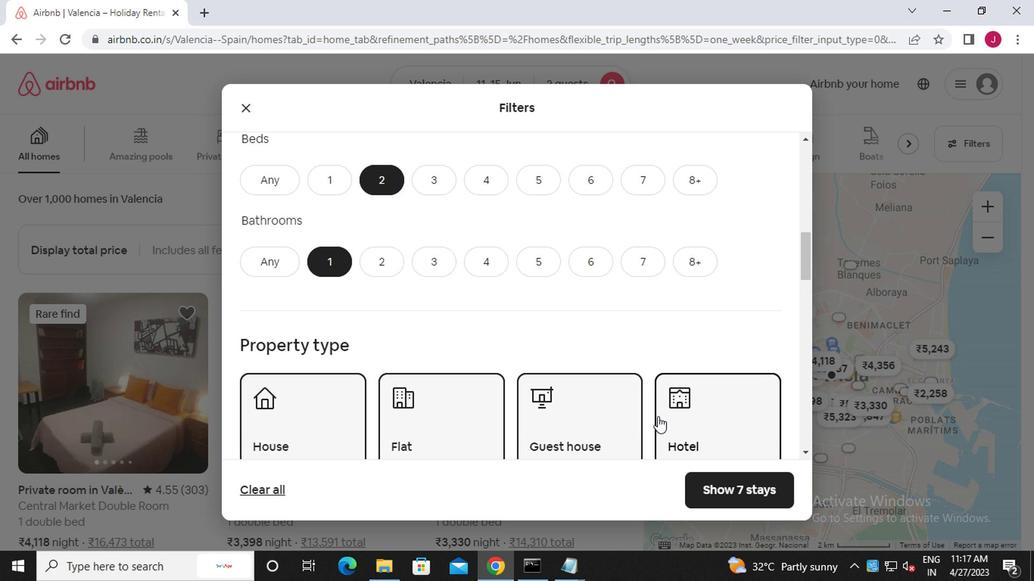
Action: Mouse scrolled (655, 417) with delta (0, -1)
Screenshot: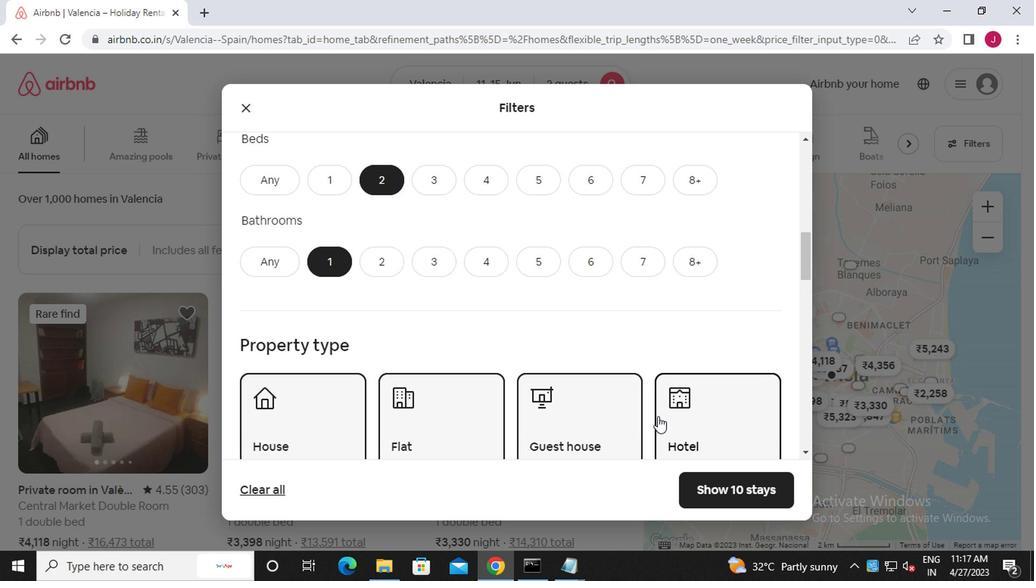 
Action: Mouse scrolled (655, 417) with delta (0, -1)
Screenshot: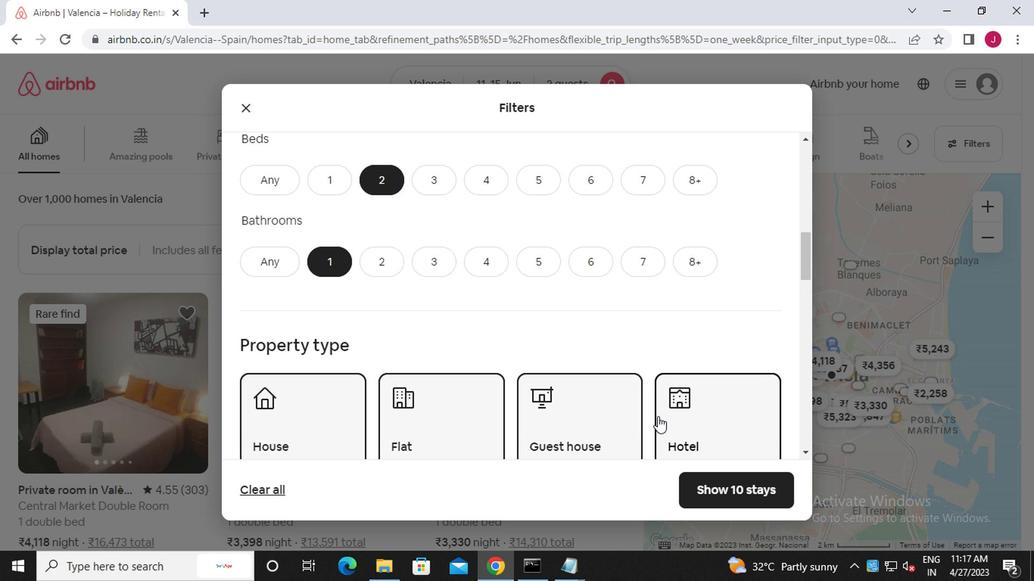 
Action: Mouse scrolled (655, 417) with delta (0, -1)
Screenshot: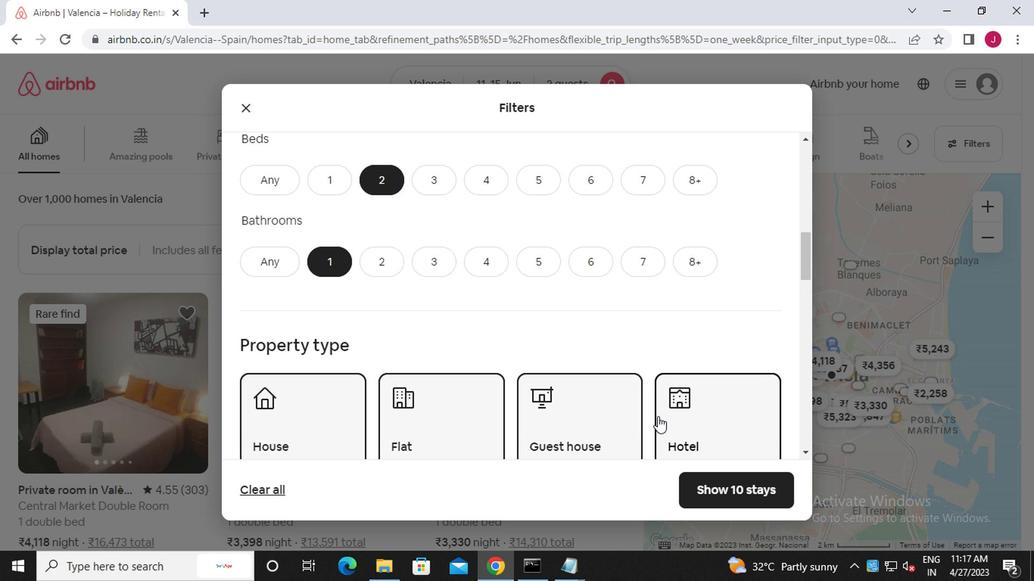 
Action: Mouse scrolled (655, 417) with delta (0, -1)
Screenshot: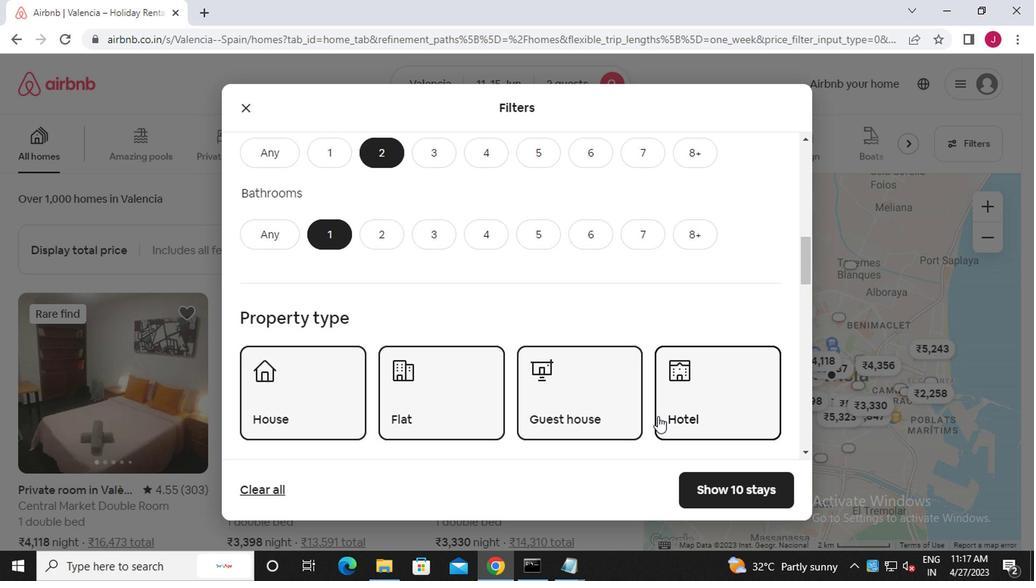 
Action: Mouse moved to (643, 407)
Screenshot: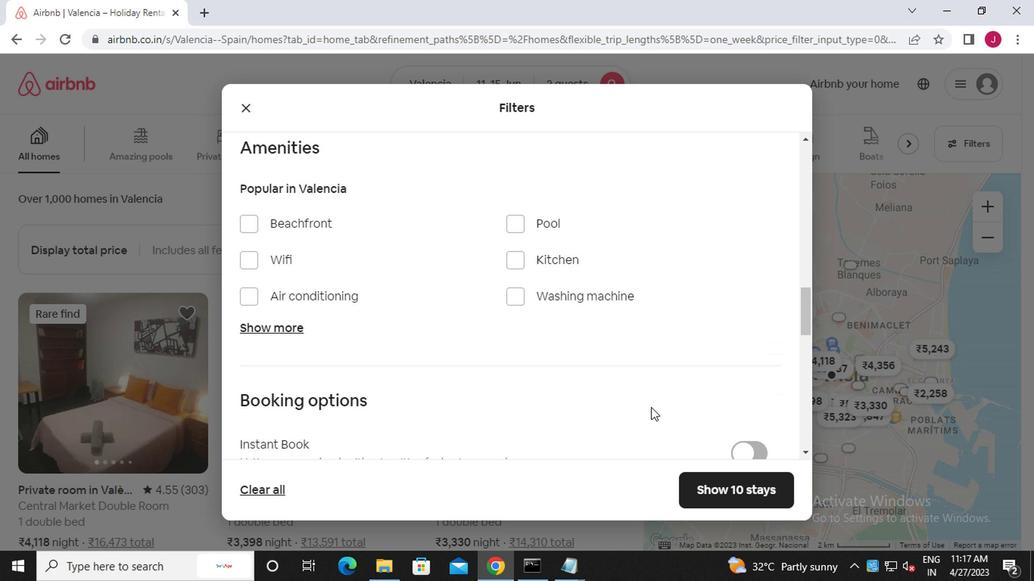 
Action: Mouse scrolled (643, 406) with delta (0, -1)
Screenshot: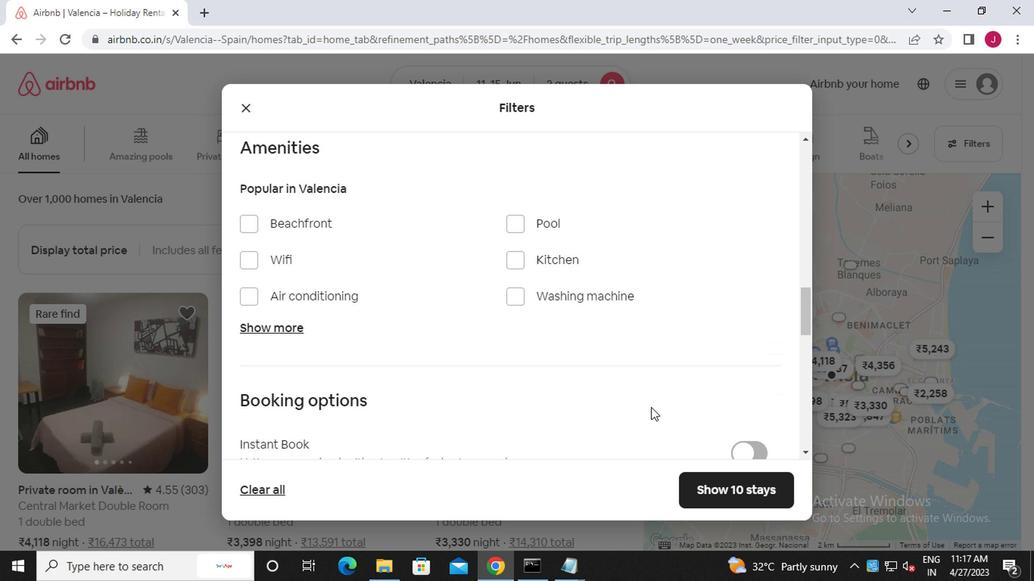
Action: Mouse scrolled (643, 406) with delta (0, -1)
Screenshot: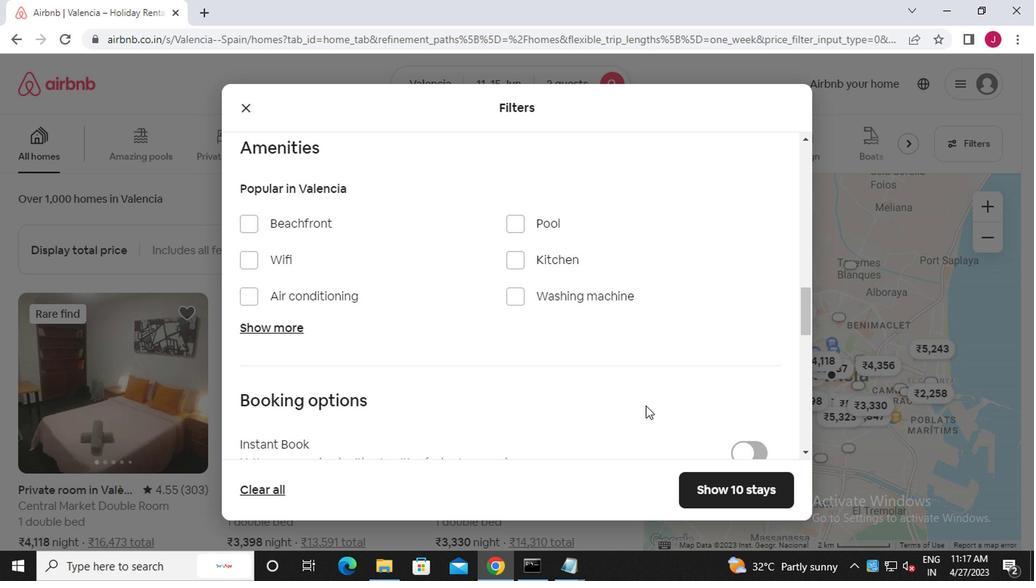 
Action: Mouse scrolled (643, 406) with delta (0, -1)
Screenshot: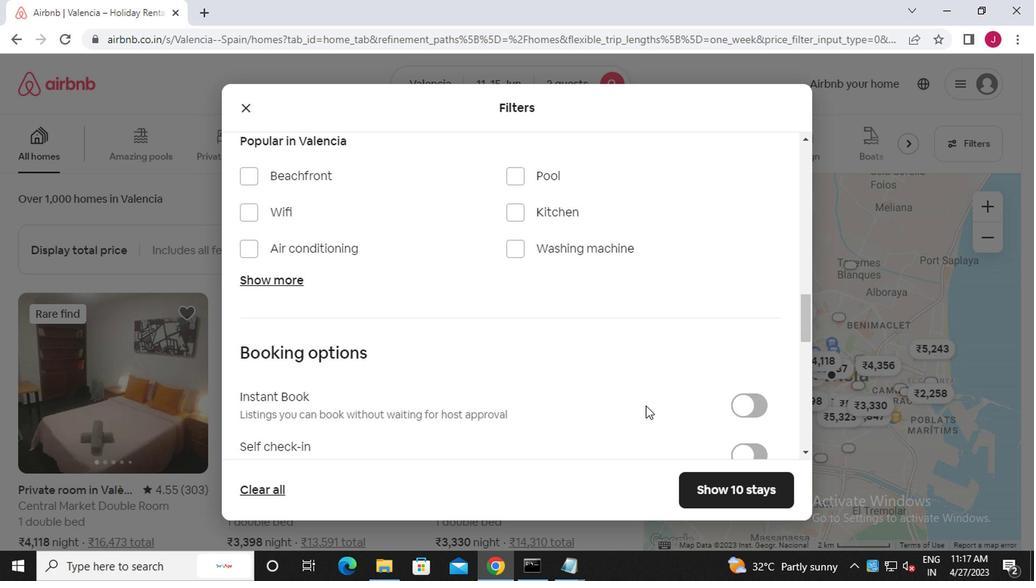 
Action: Mouse moved to (747, 273)
Screenshot: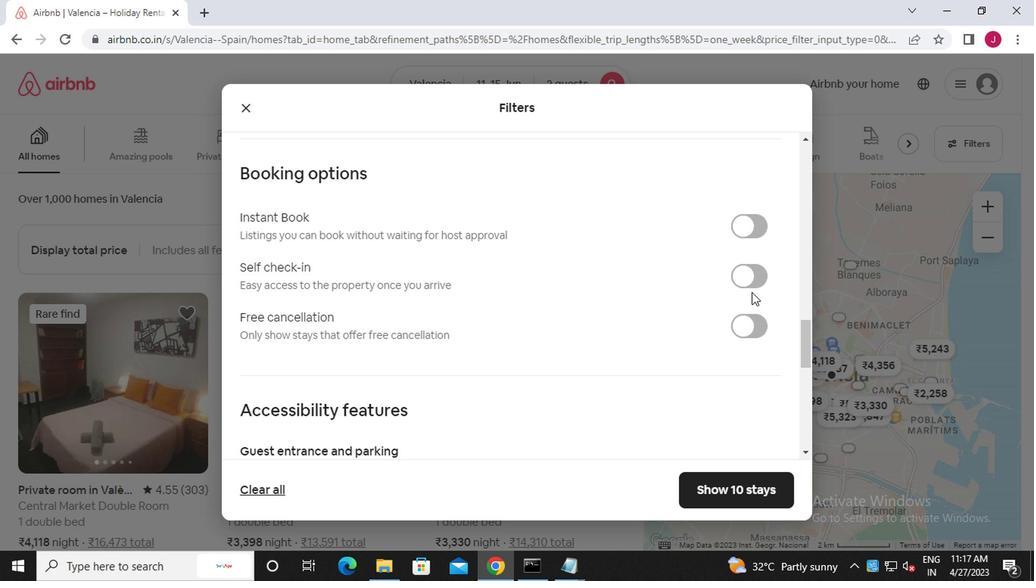 
Action: Mouse pressed left at (747, 273)
Screenshot: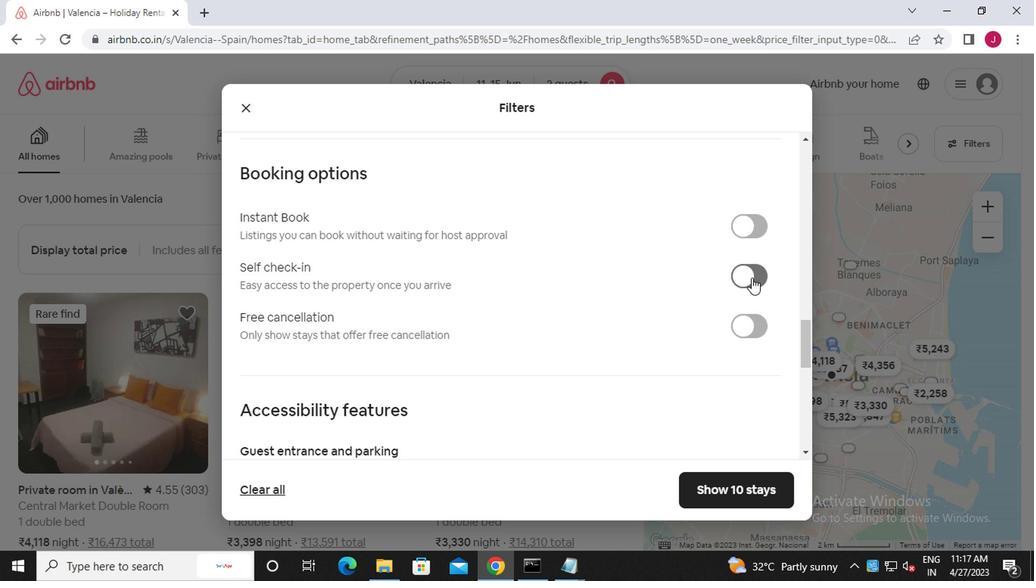 
Action: Mouse moved to (616, 339)
Screenshot: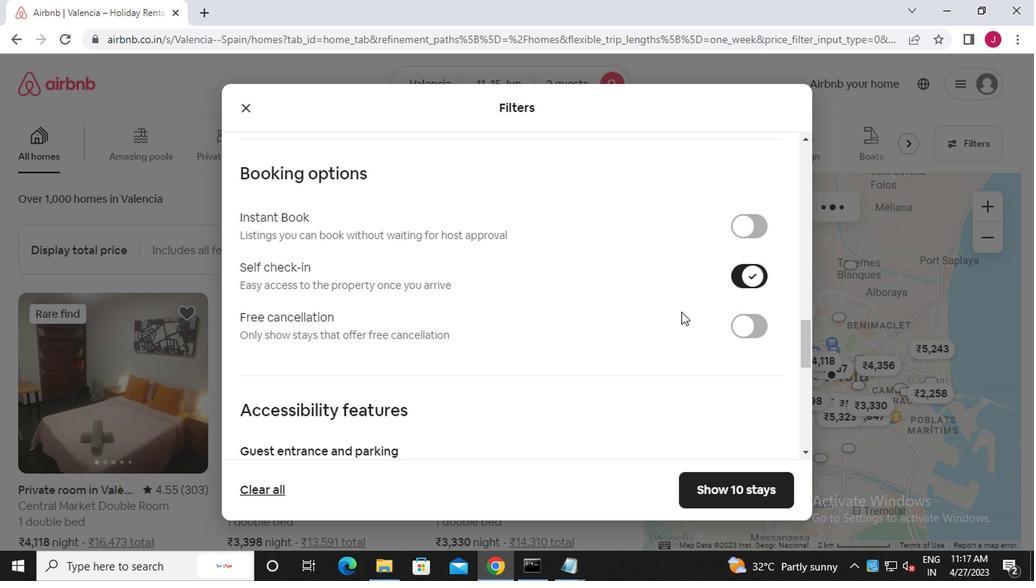 
Action: Mouse scrolled (616, 339) with delta (0, 0)
Screenshot: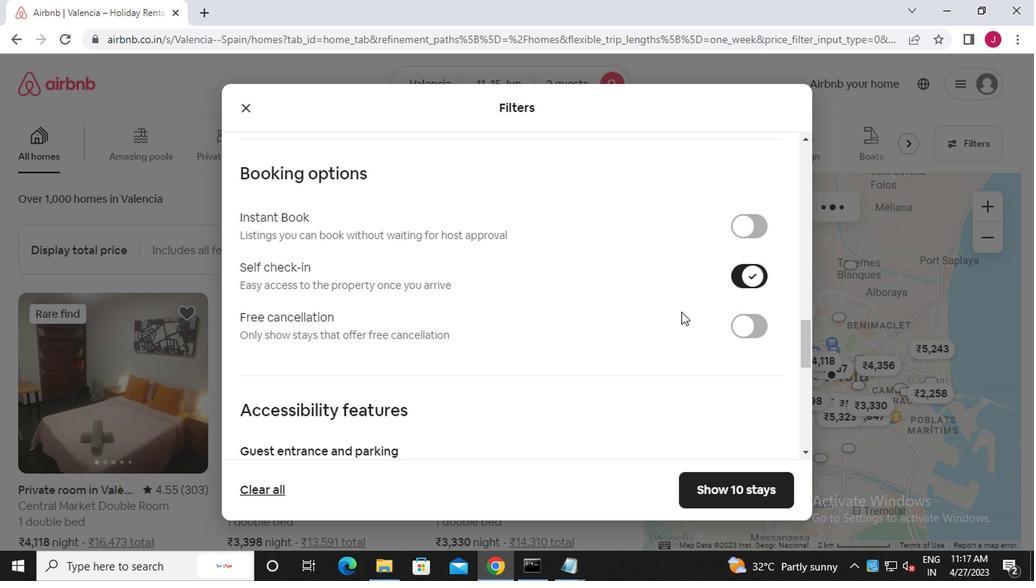 
Action: Mouse moved to (614, 343)
Screenshot: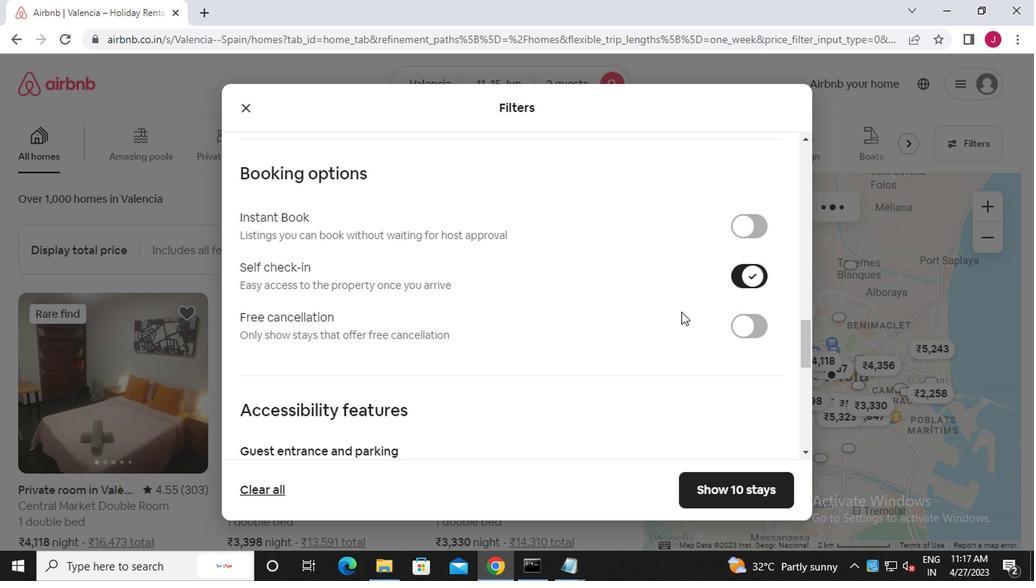 
Action: Mouse scrolled (614, 342) with delta (0, -1)
Screenshot: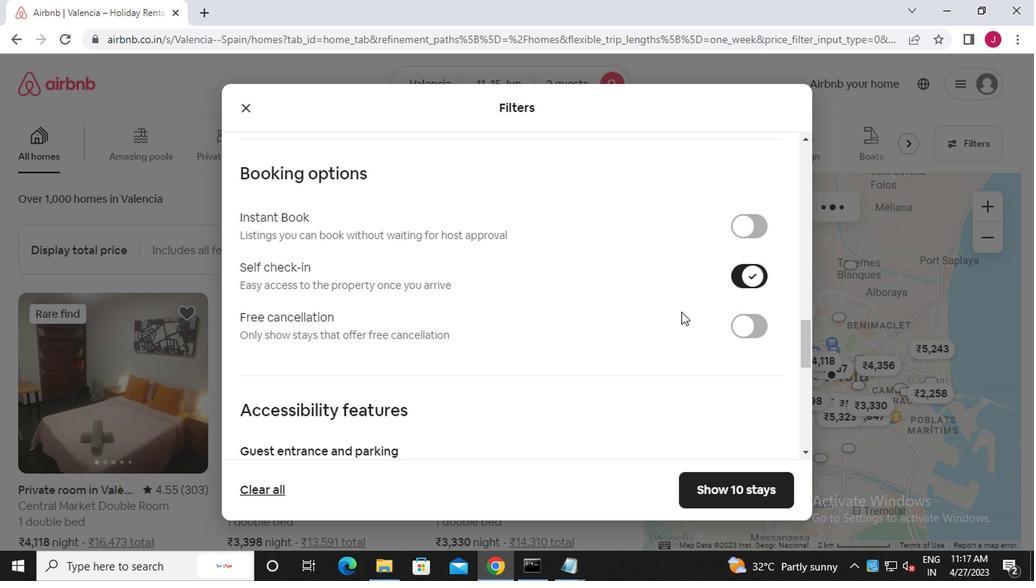 
Action: Mouse moved to (613, 344)
Screenshot: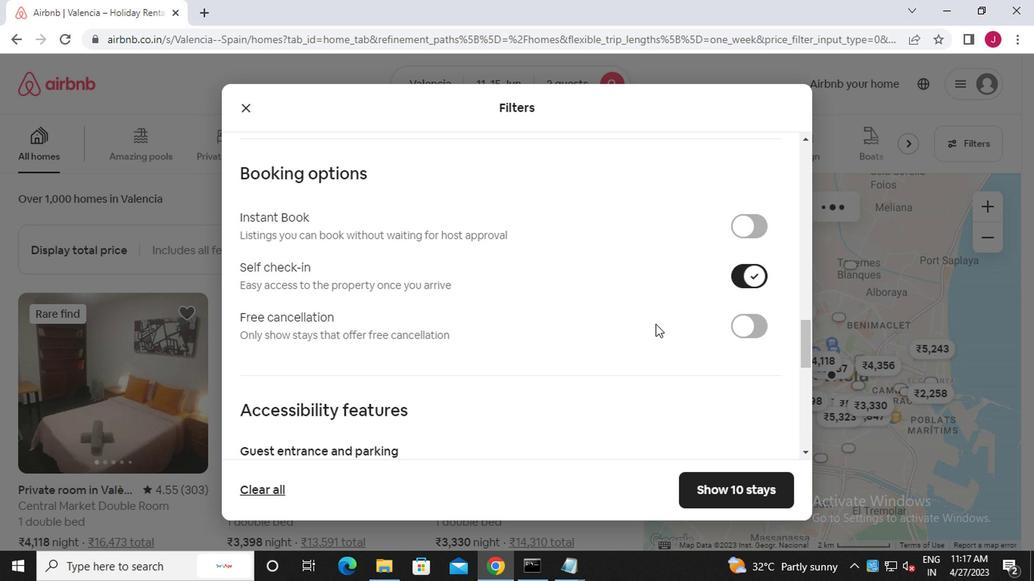 
Action: Mouse scrolled (613, 343) with delta (0, -1)
Screenshot: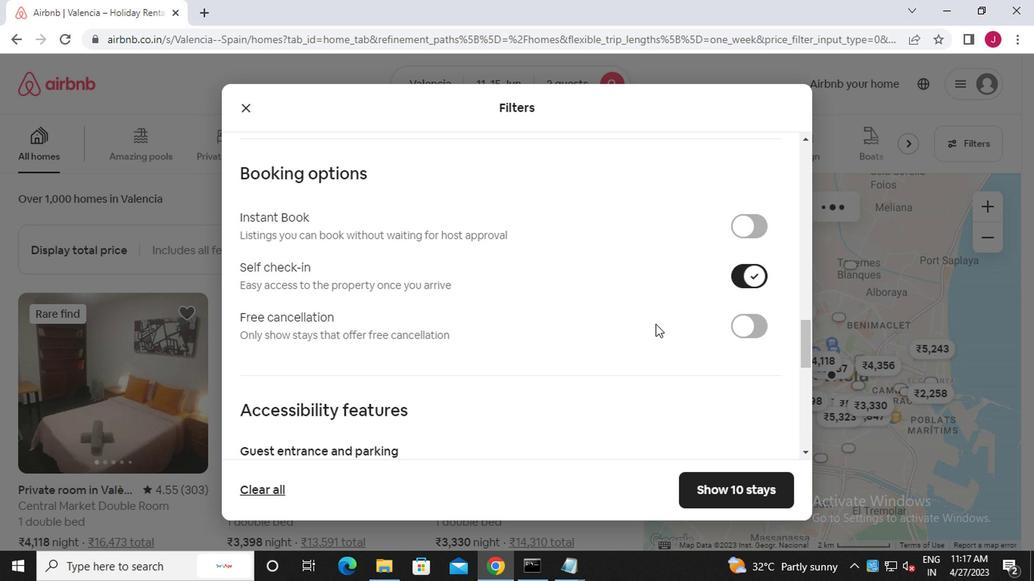 
Action: Mouse moved to (611, 344)
Screenshot: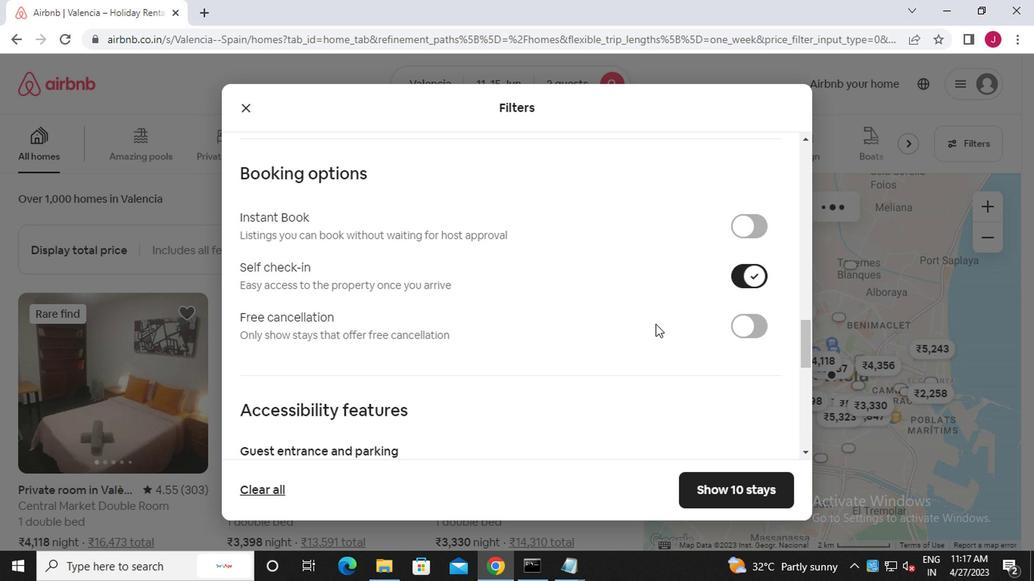 
Action: Mouse scrolled (611, 343) with delta (0, -1)
Screenshot: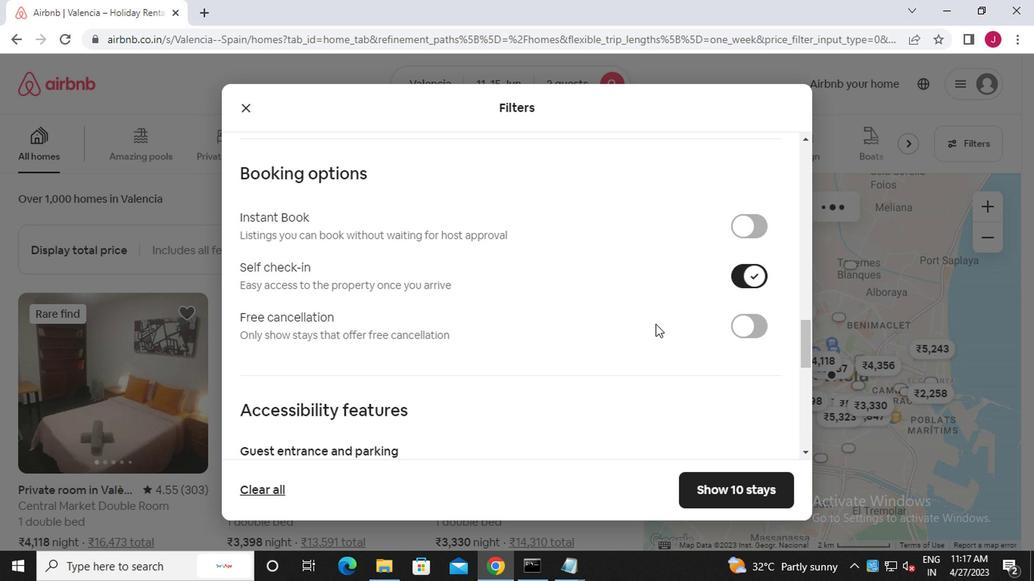 
Action: Mouse moved to (611, 345)
Screenshot: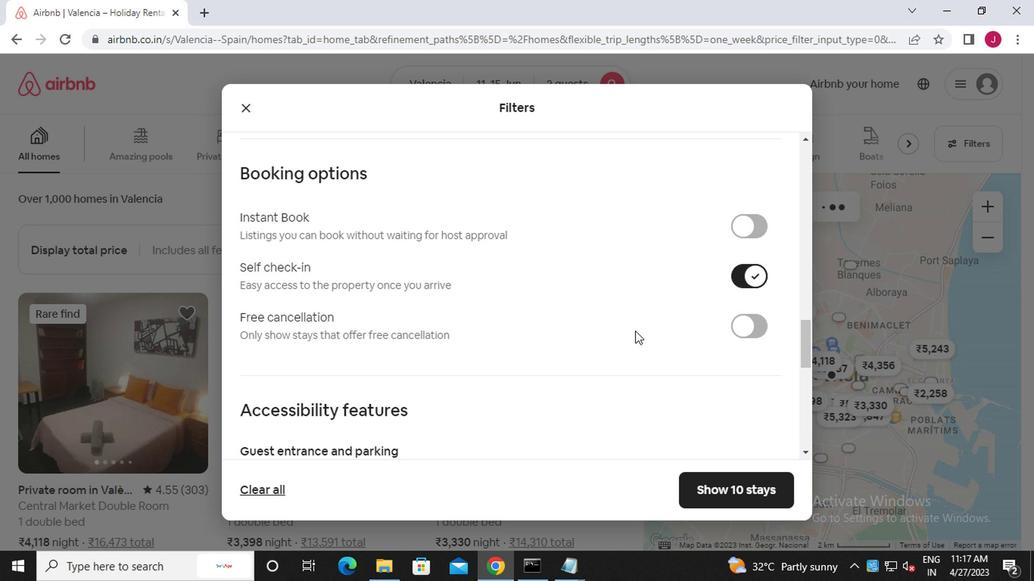 
Action: Mouse scrolled (611, 344) with delta (0, 0)
Screenshot: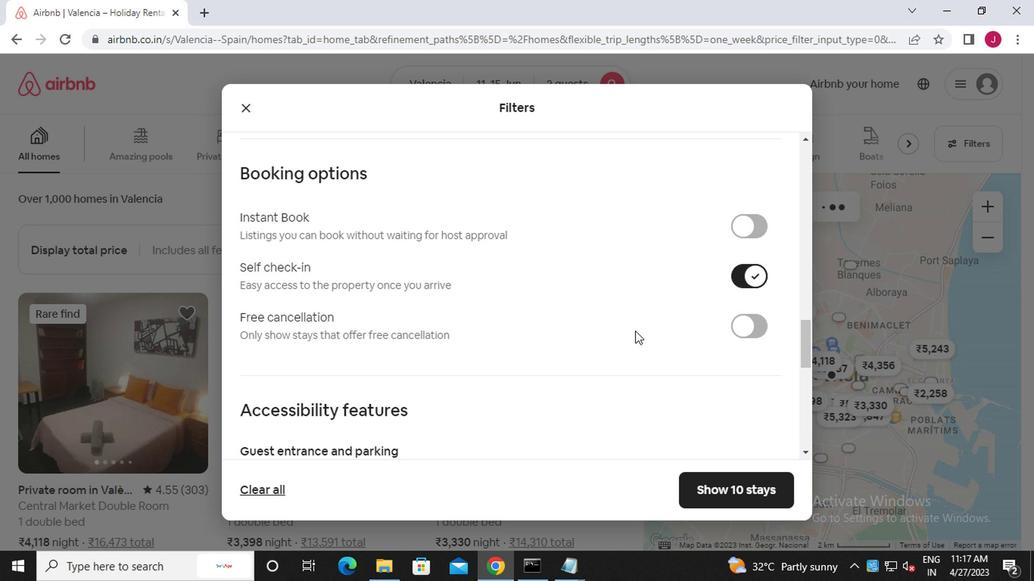 
Action: Mouse scrolled (611, 344) with delta (0, 0)
Screenshot: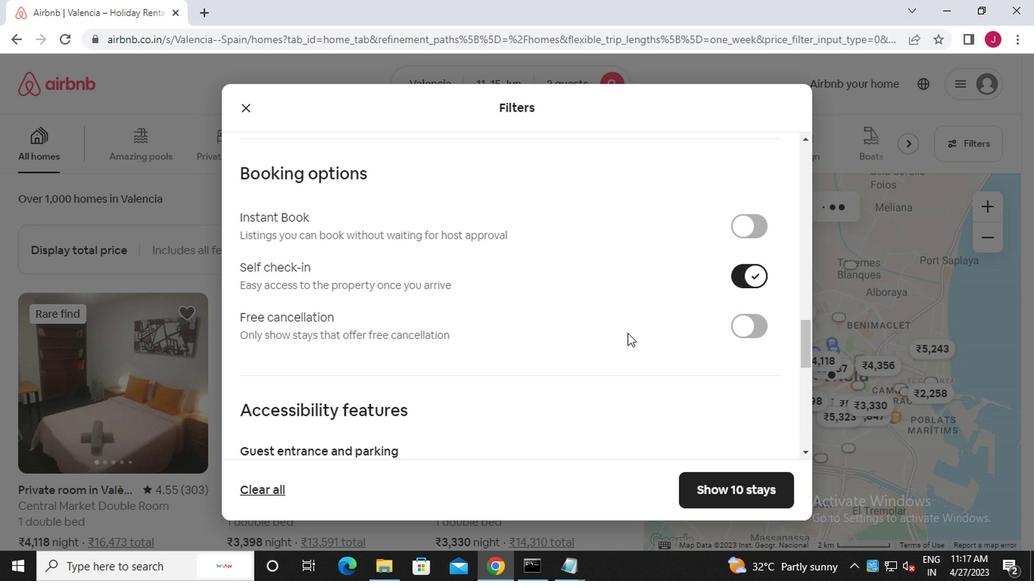 
Action: Mouse moved to (242, 443)
Screenshot: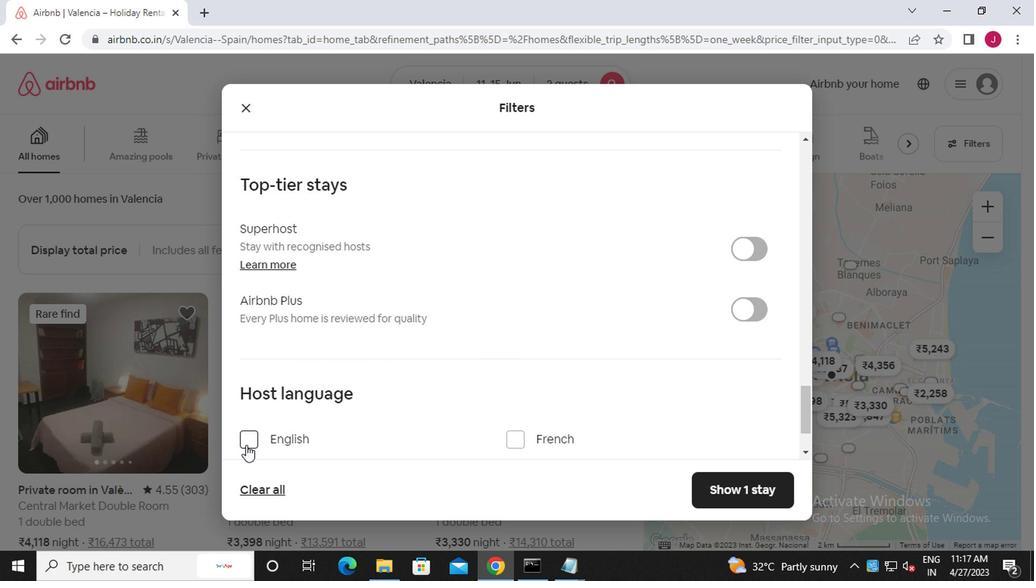 
Action: Mouse pressed left at (242, 443)
Screenshot: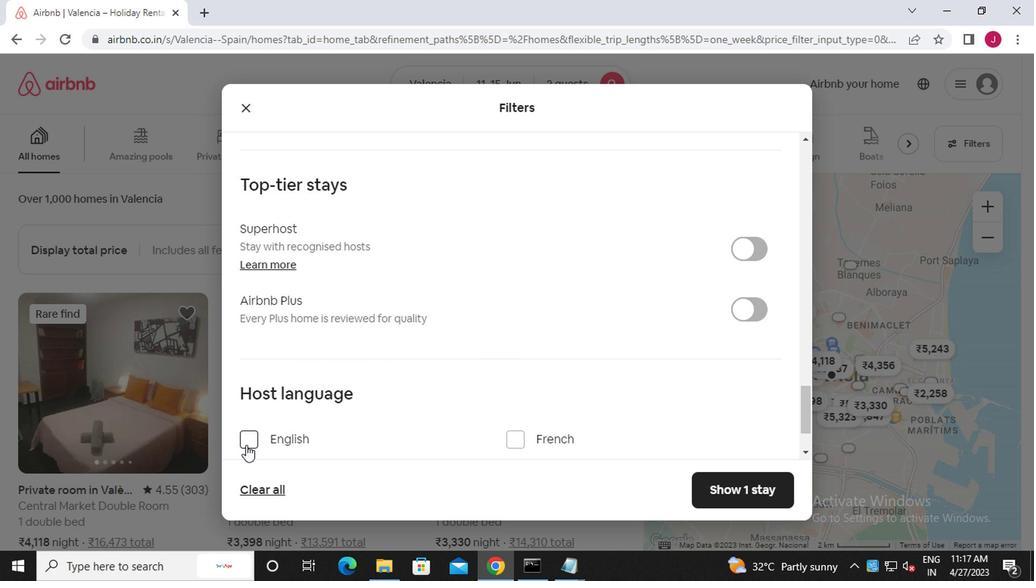 
Action: Mouse moved to (719, 496)
Screenshot: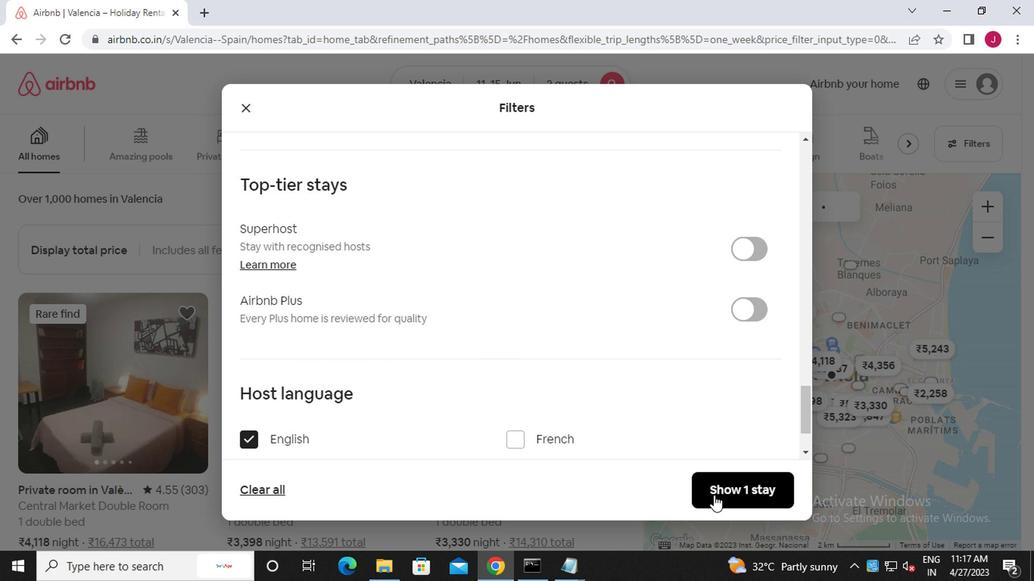 
Action: Mouse pressed left at (719, 496)
Screenshot: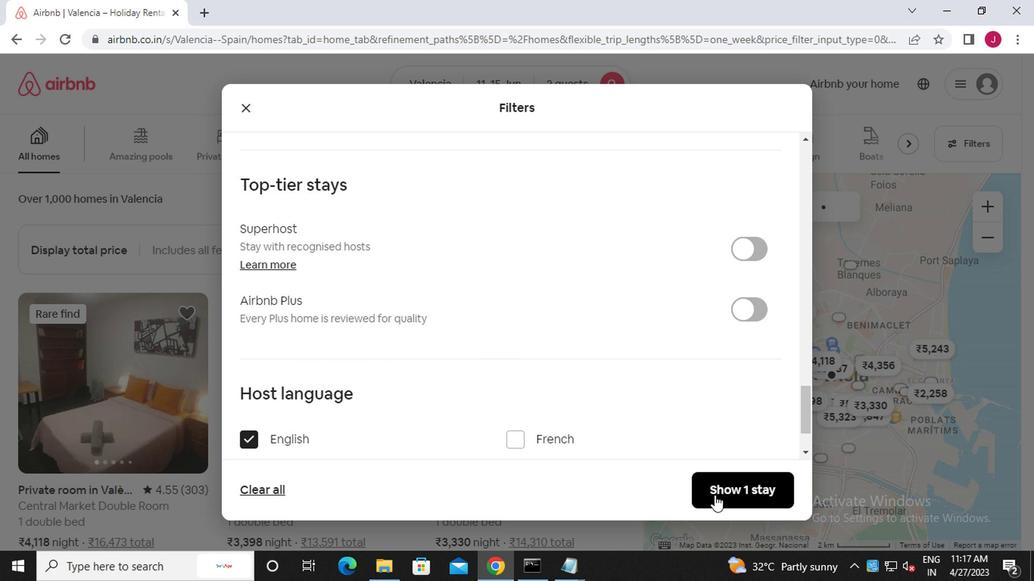 
